 Task: Set up alerts for new listings in Washington, DC, that match specific criteria like 5 bedrooms and a backyard with a garden.
Action: Mouse pressed left at (212, 183)
Screenshot: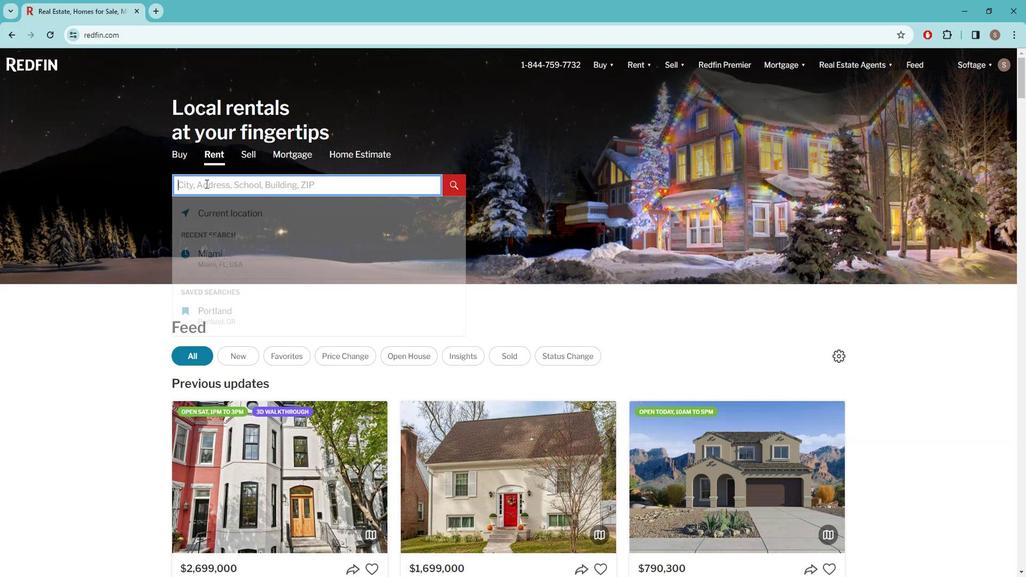 
Action: Key pressed w<Key.caps_lock>ASHING
Screenshot: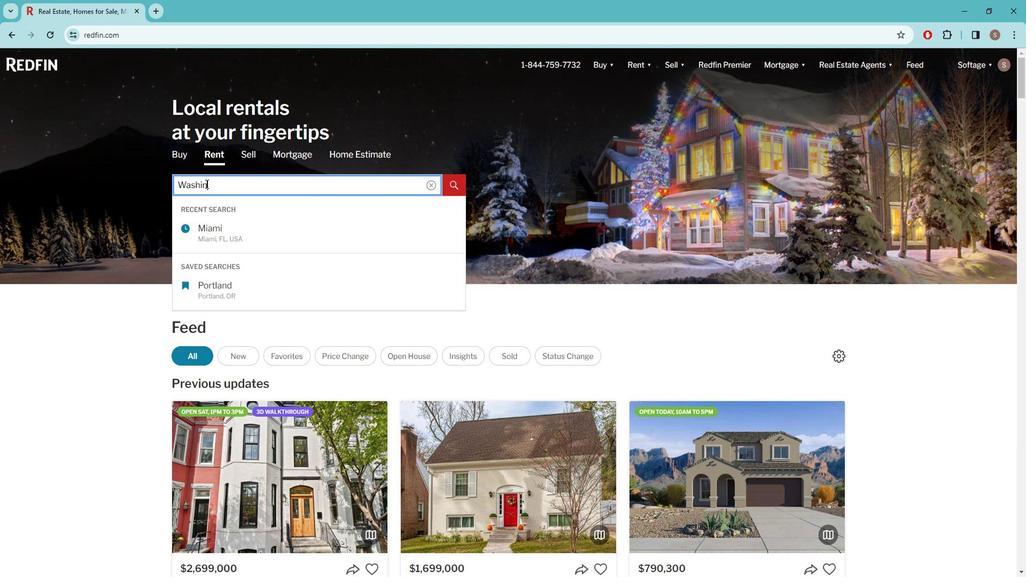 
Action: Mouse moved to (224, 228)
Screenshot: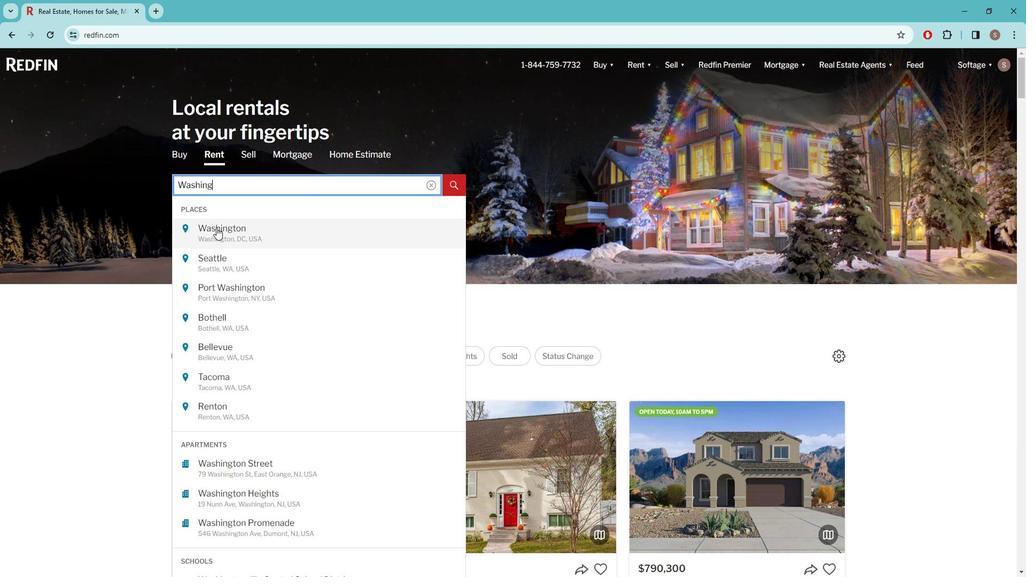 
Action: Mouse pressed left at (224, 228)
Screenshot: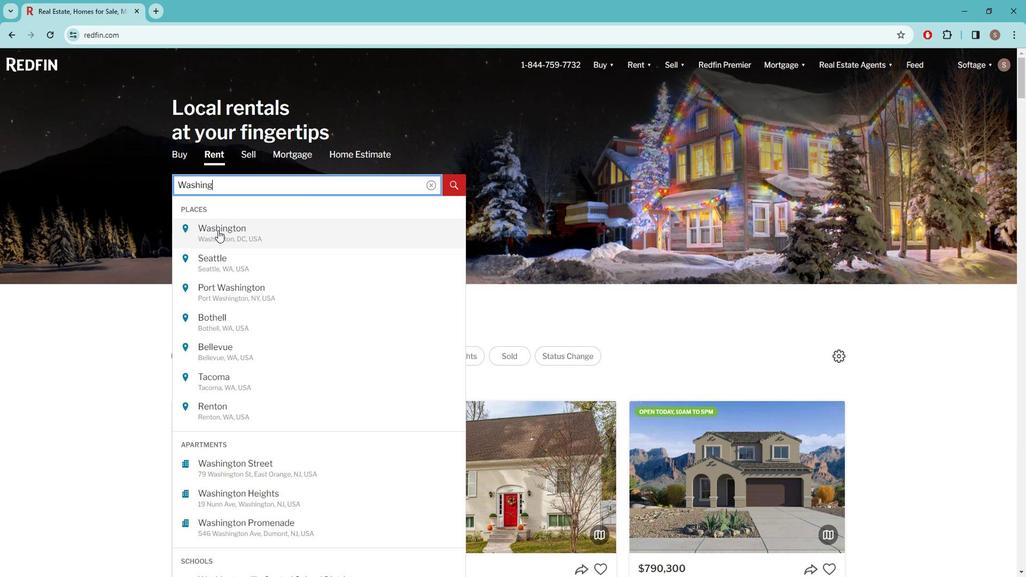 
Action: Mouse moved to (907, 136)
Screenshot: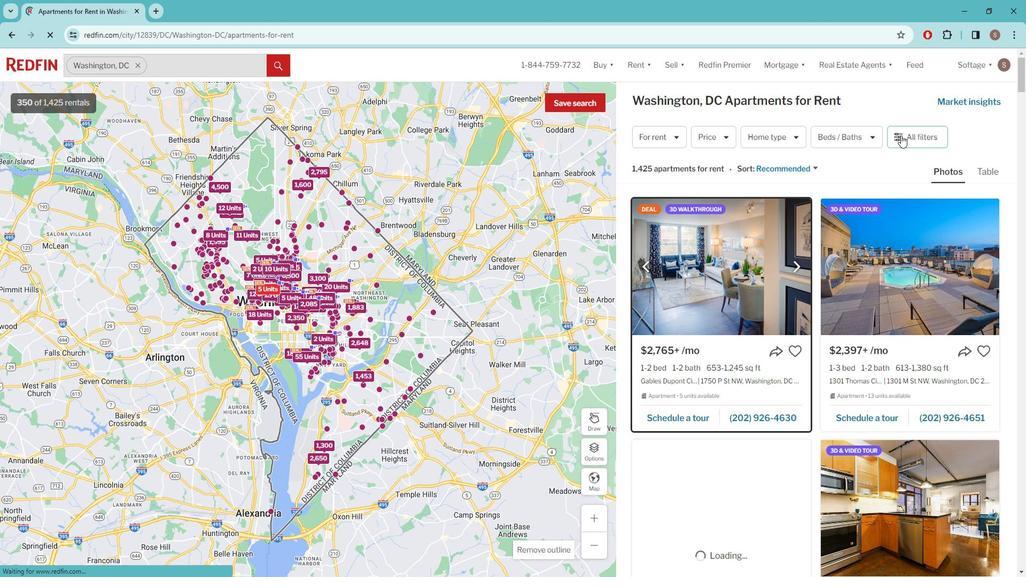
Action: Mouse pressed left at (907, 136)
Screenshot: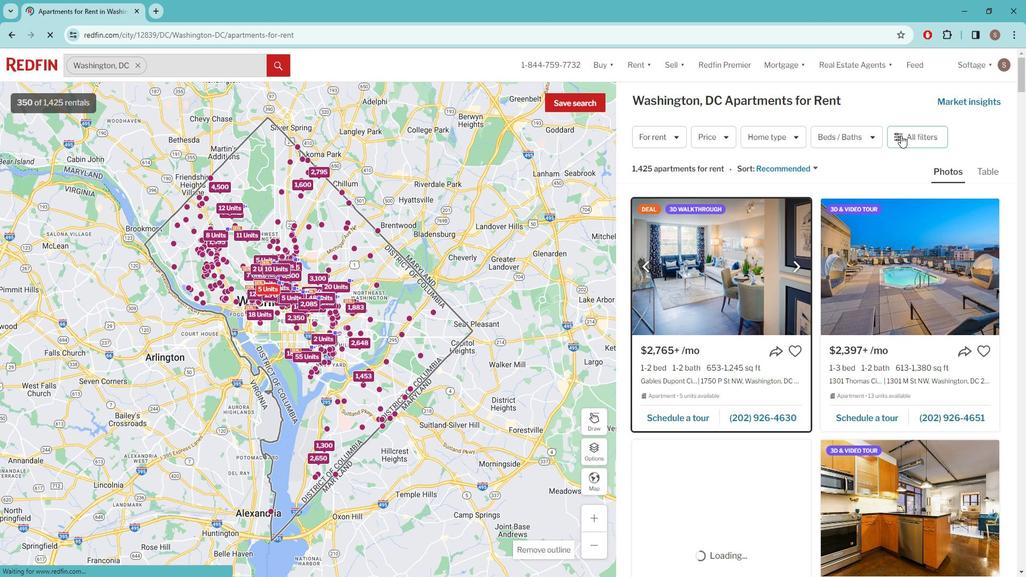 
Action: Mouse pressed left at (907, 136)
Screenshot: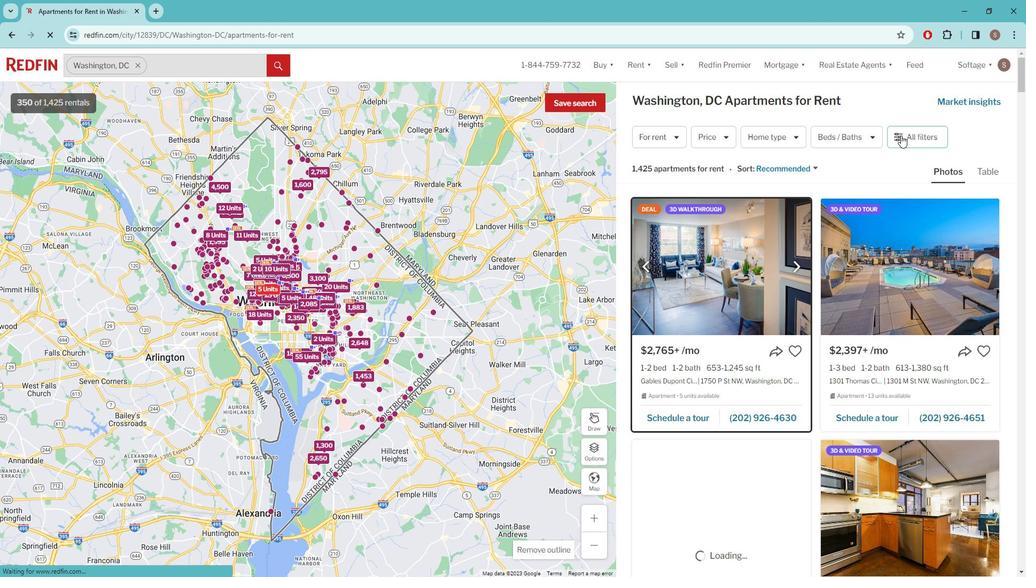 
Action: Mouse pressed left at (907, 136)
Screenshot: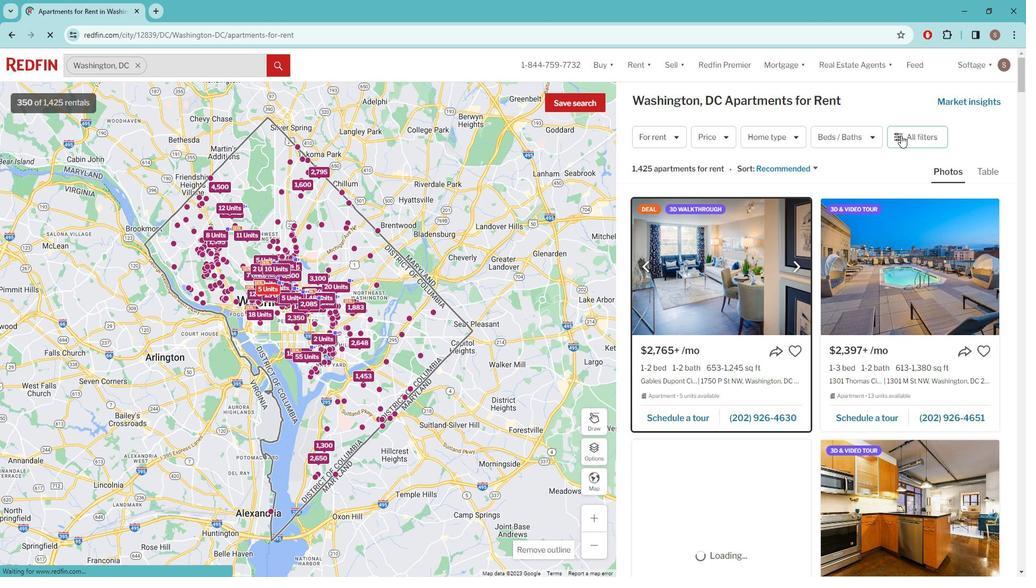 
Action: Mouse pressed left at (907, 136)
Screenshot: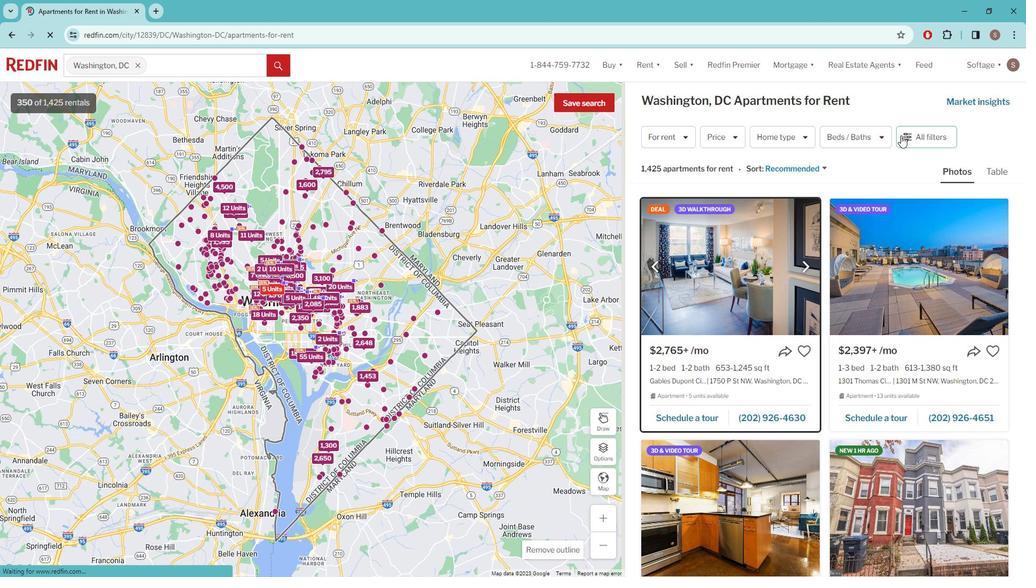 
Action: Mouse pressed left at (907, 136)
Screenshot: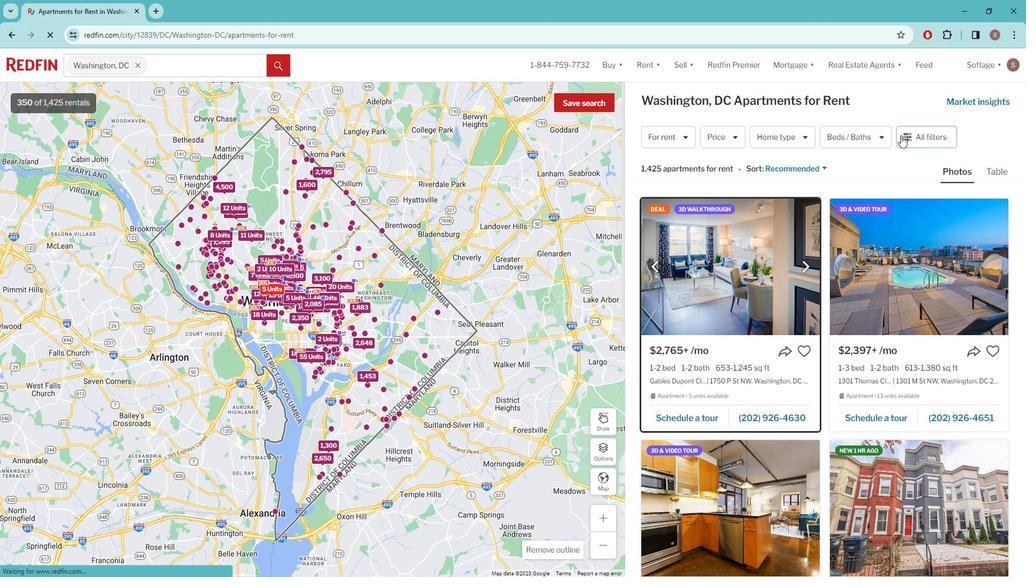 
Action: Mouse moved to (910, 136)
Screenshot: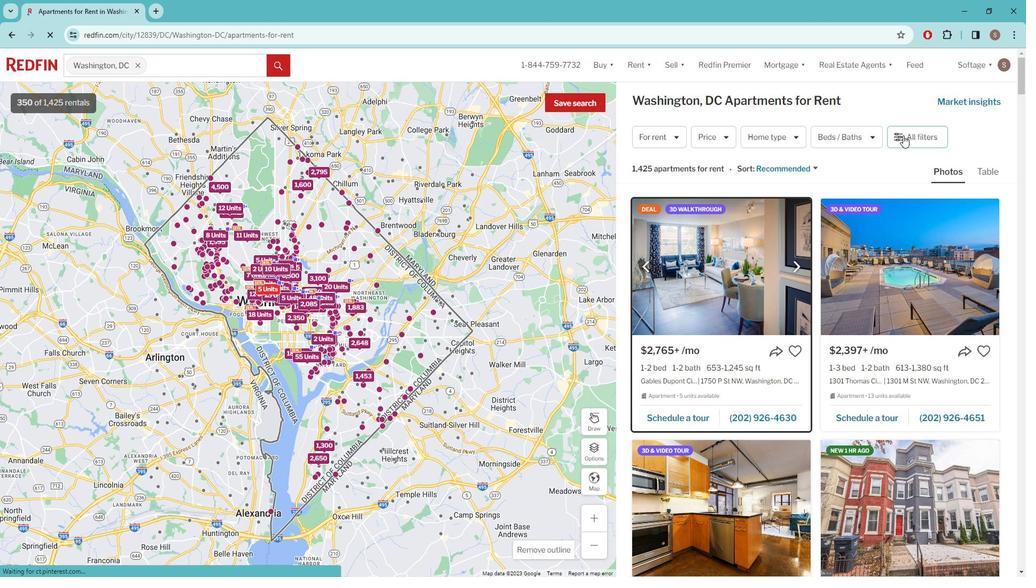 
Action: Mouse pressed left at (910, 136)
Screenshot: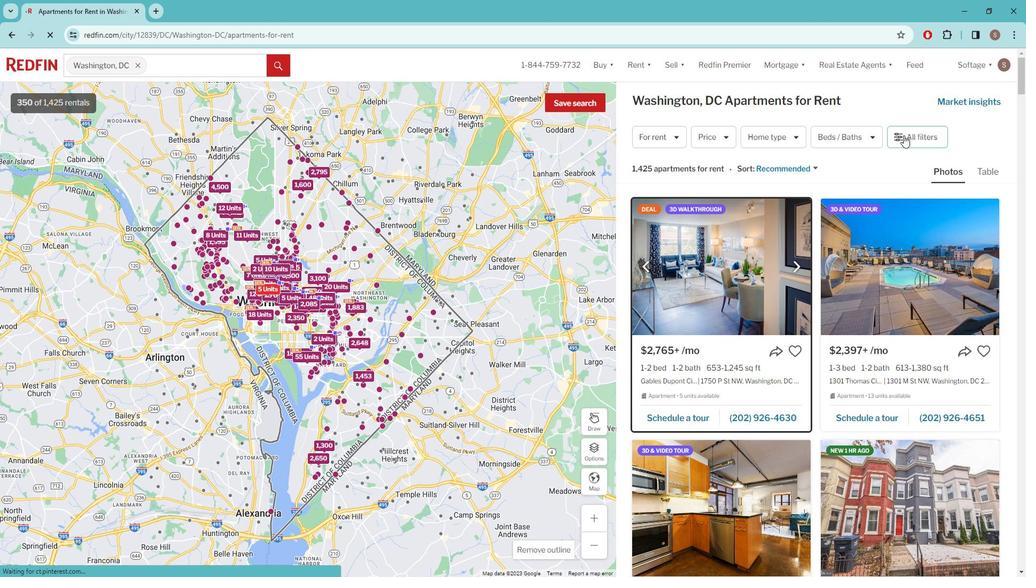 
Action: Mouse moved to (846, 205)
Screenshot: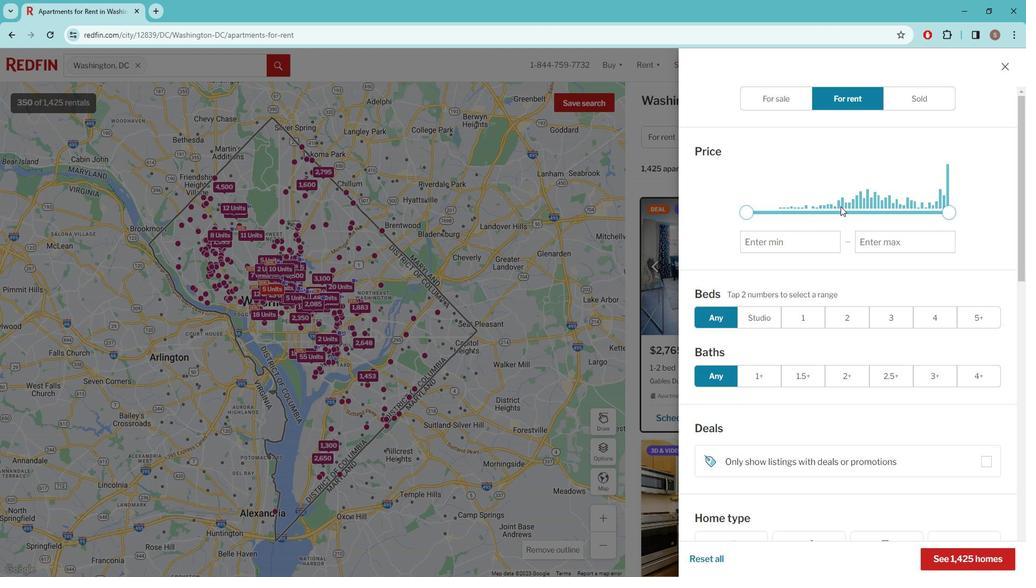 
Action: Mouse scrolled (846, 204) with delta (0, 0)
Screenshot: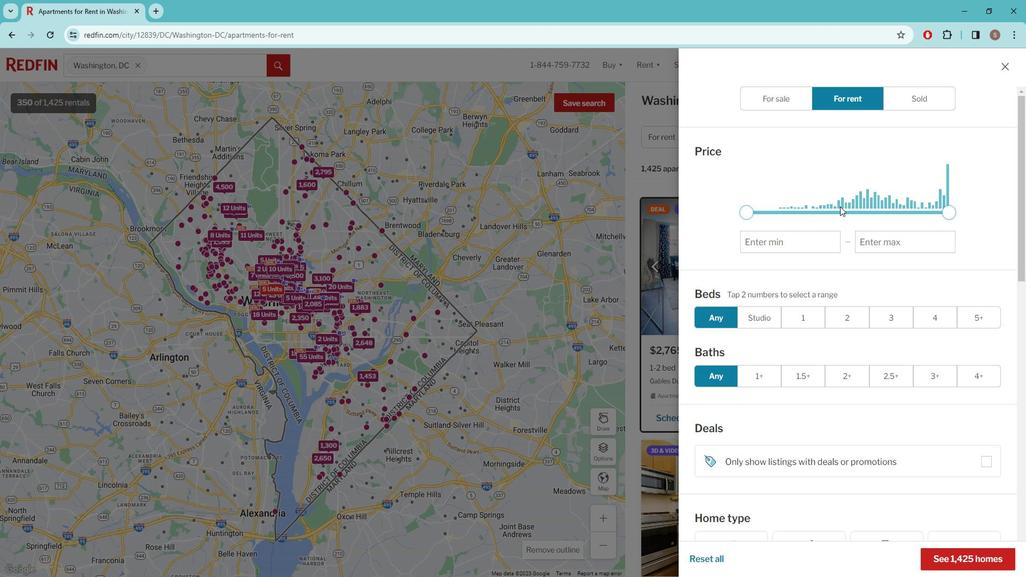 
Action: Mouse moved to (837, 211)
Screenshot: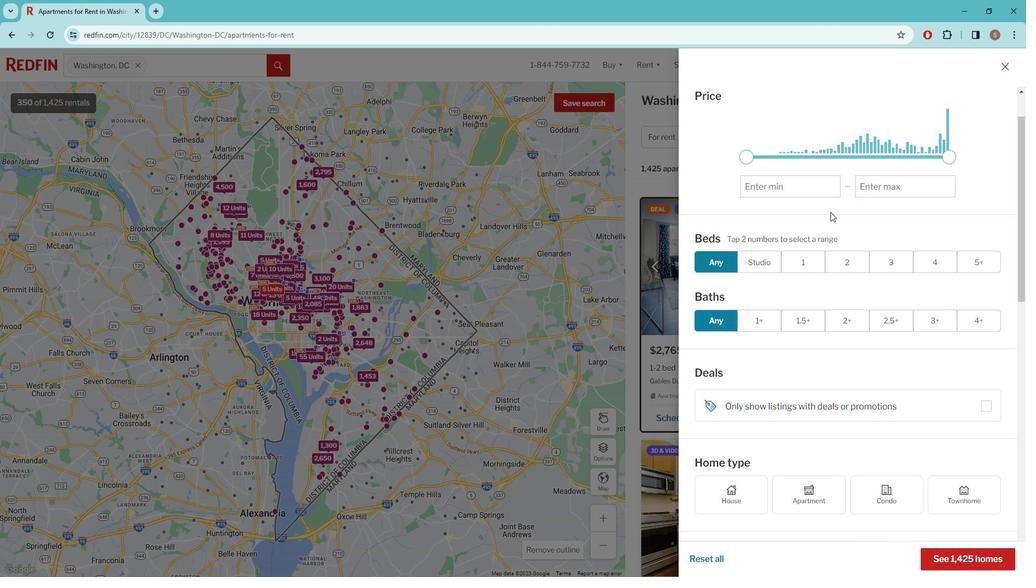 
Action: Mouse scrolled (837, 210) with delta (0, 0)
Screenshot: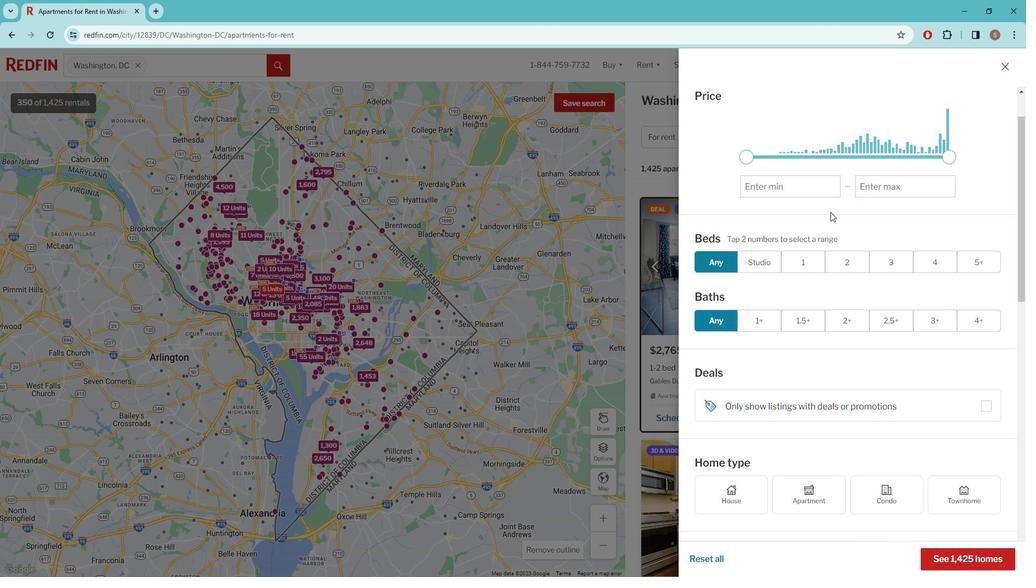 
Action: Mouse moved to (836, 211)
Screenshot: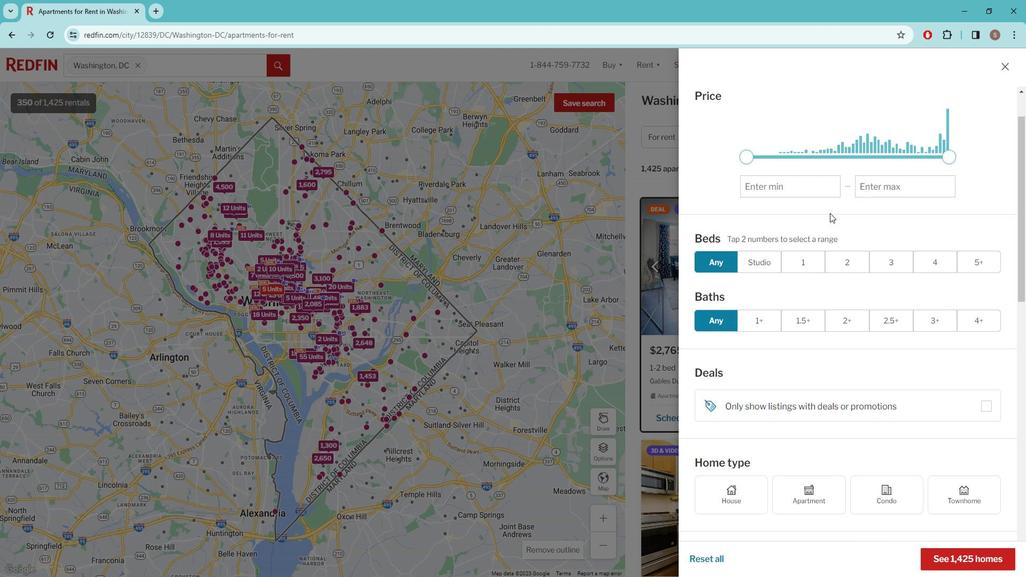 
Action: Mouse scrolled (836, 211) with delta (0, 0)
Screenshot: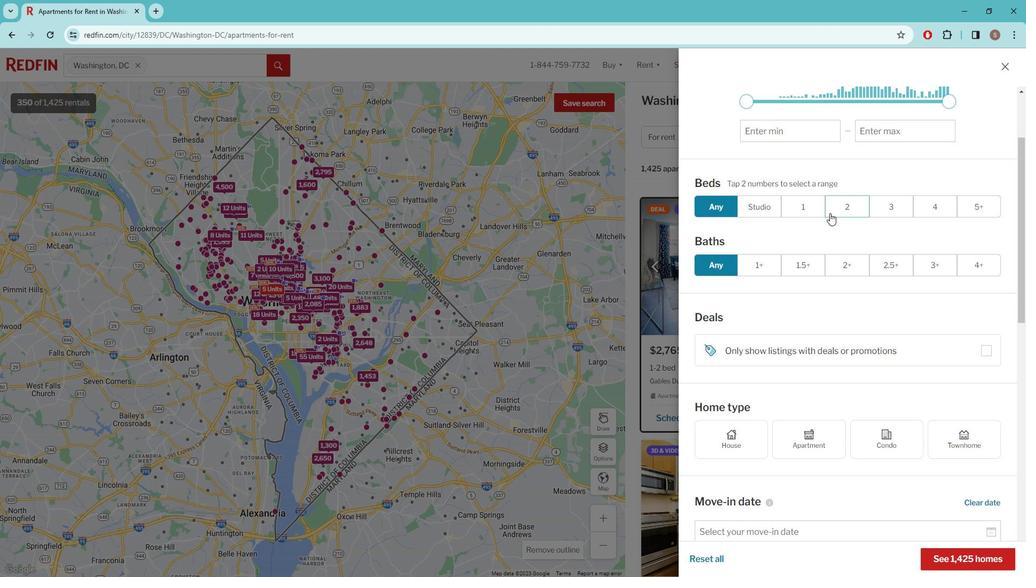 
Action: Mouse moved to (983, 151)
Screenshot: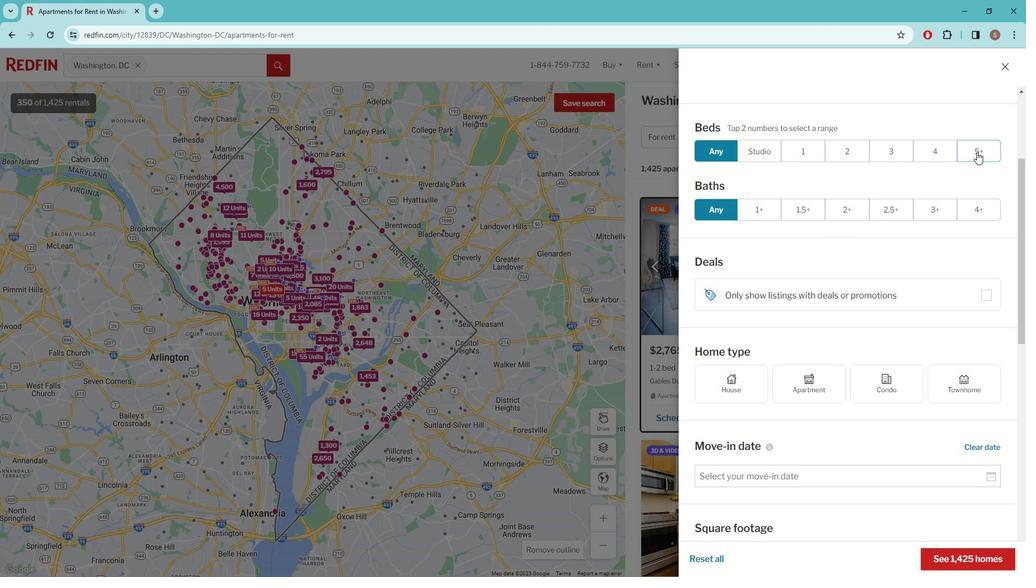 
Action: Mouse pressed left at (983, 151)
Screenshot: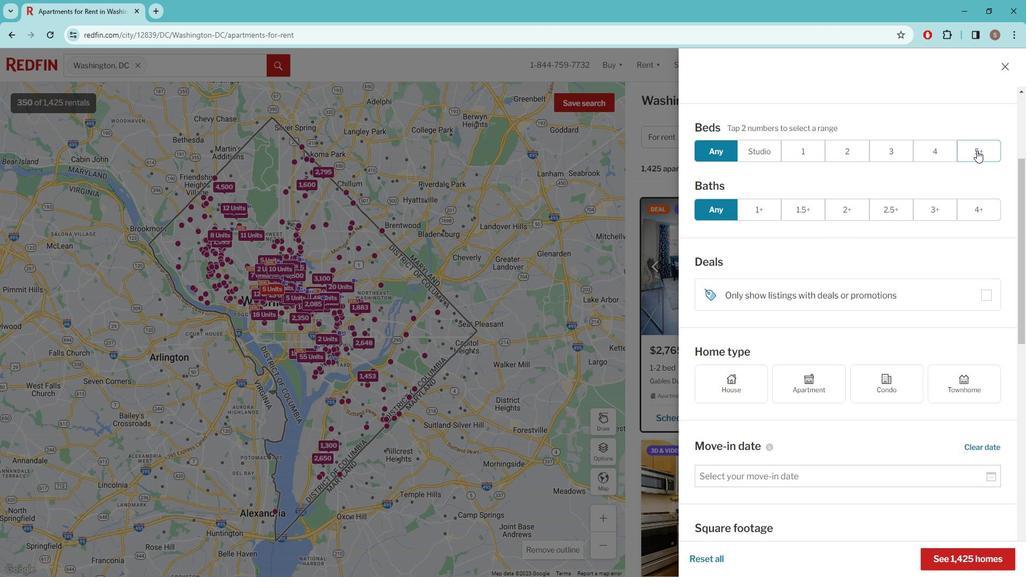 
Action: Mouse moved to (960, 171)
Screenshot: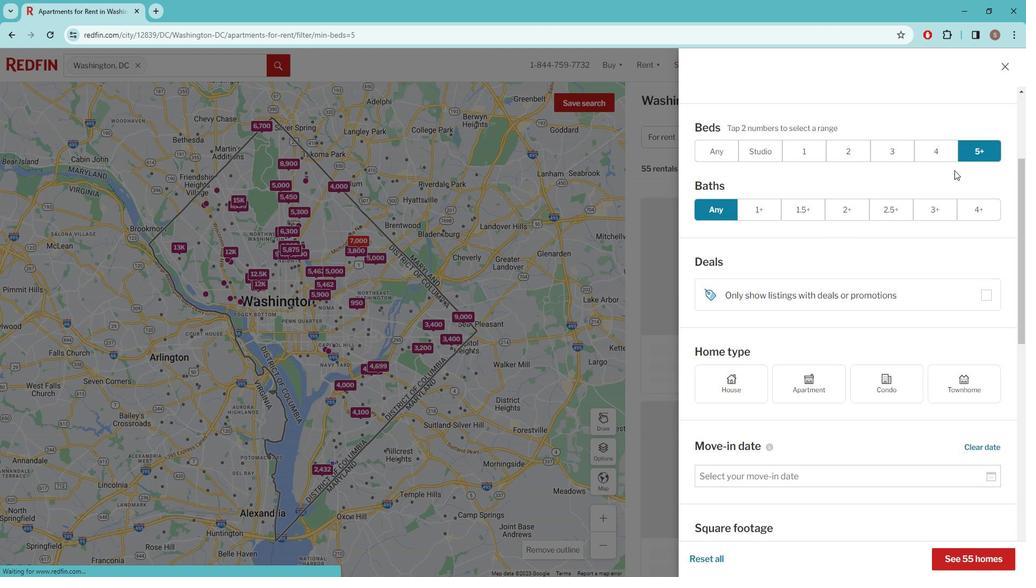 
Action: Mouse scrolled (960, 171) with delta (0, 0)
Screenshot: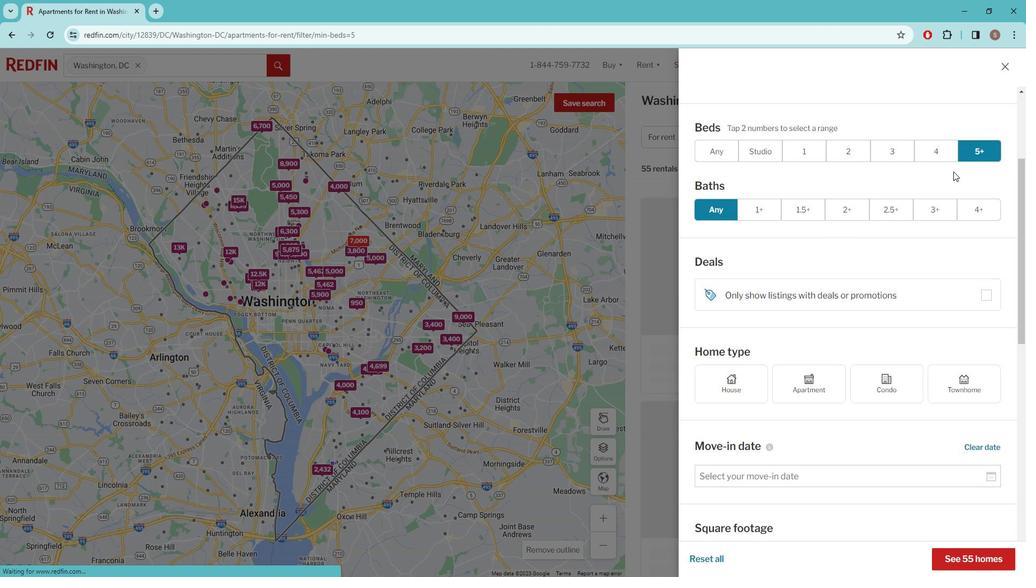 
Action: Mouse moved to (949, 175)
Screenshot: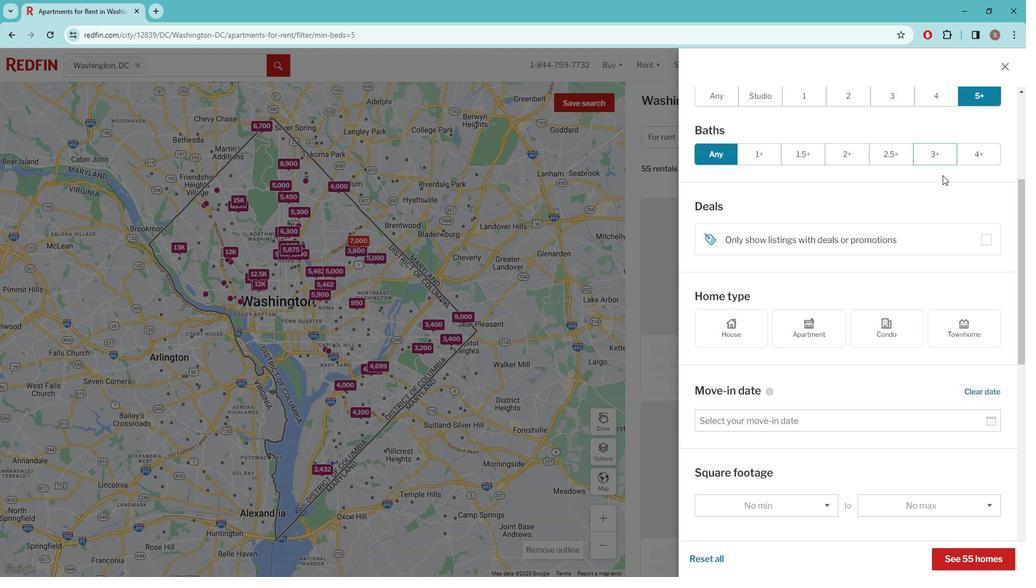 
Action: Mouse scrolled (949, 174) with delta (0, 0)
Screenshot: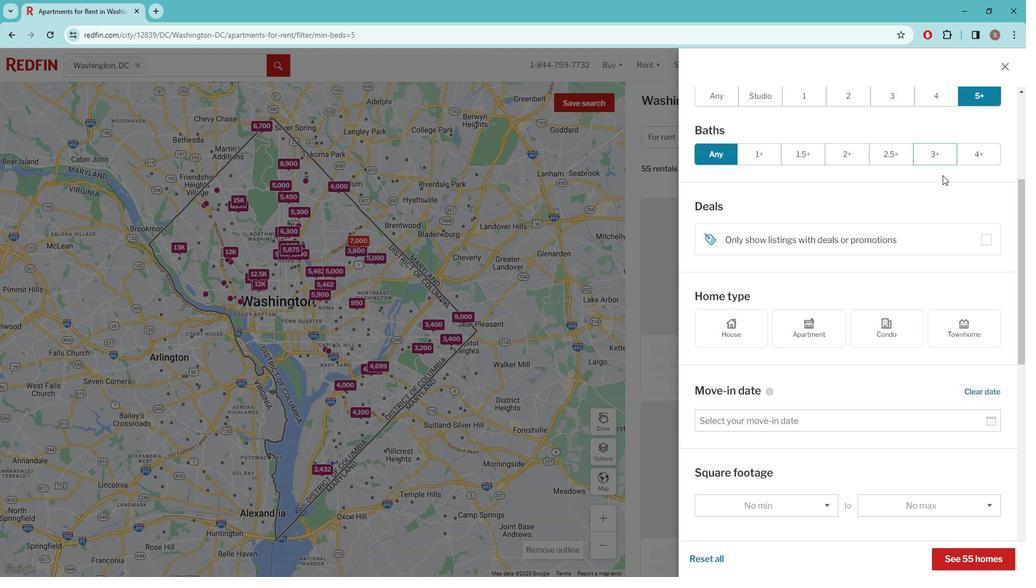 
Action: Mouse moved to (933, 183)
Screenshot: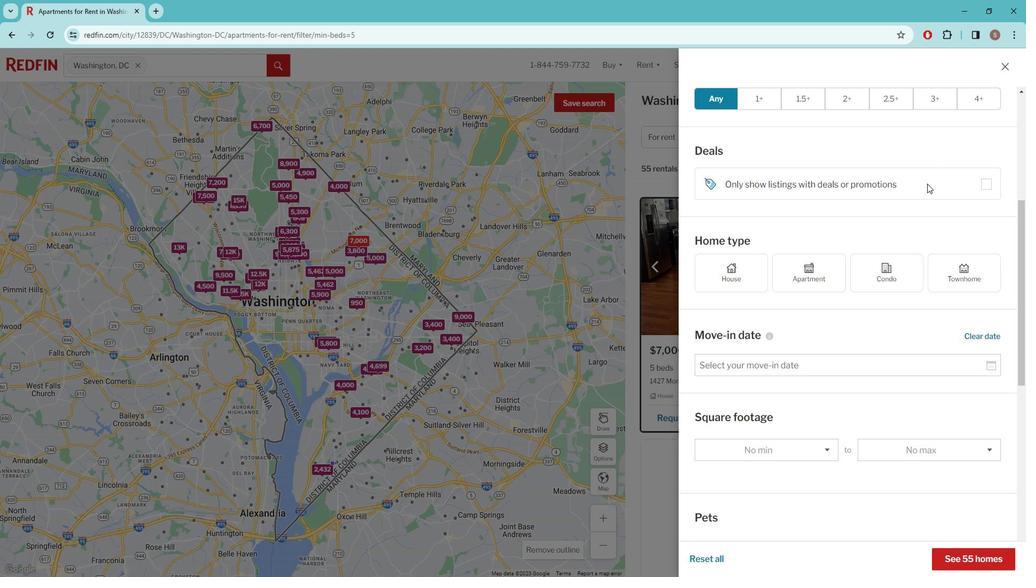
Action: Mouse scrolled (933, 182) with delta (0, 0)
Screenshot: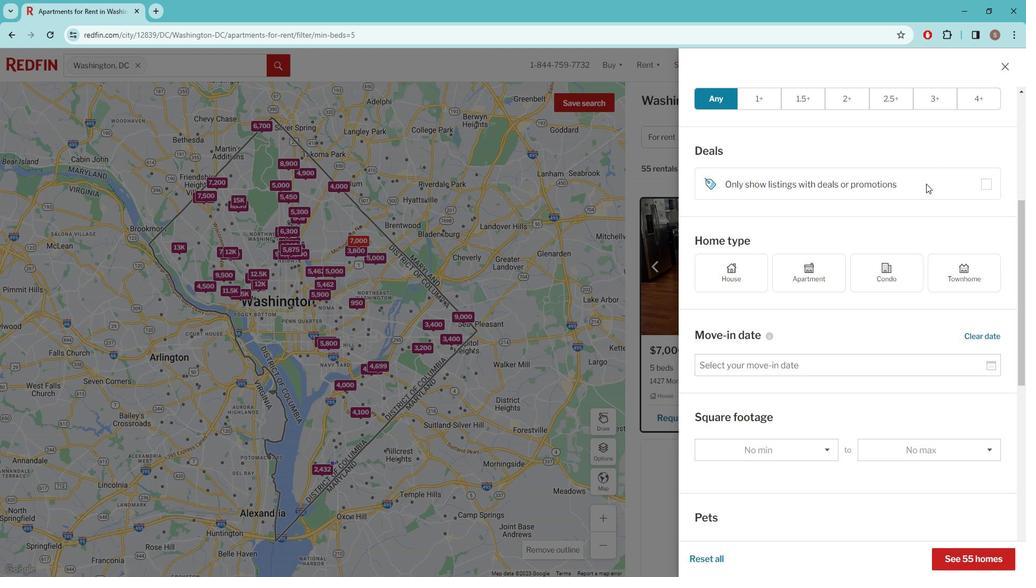 
Action: Mouse moved to (797, 315)
Screenshot: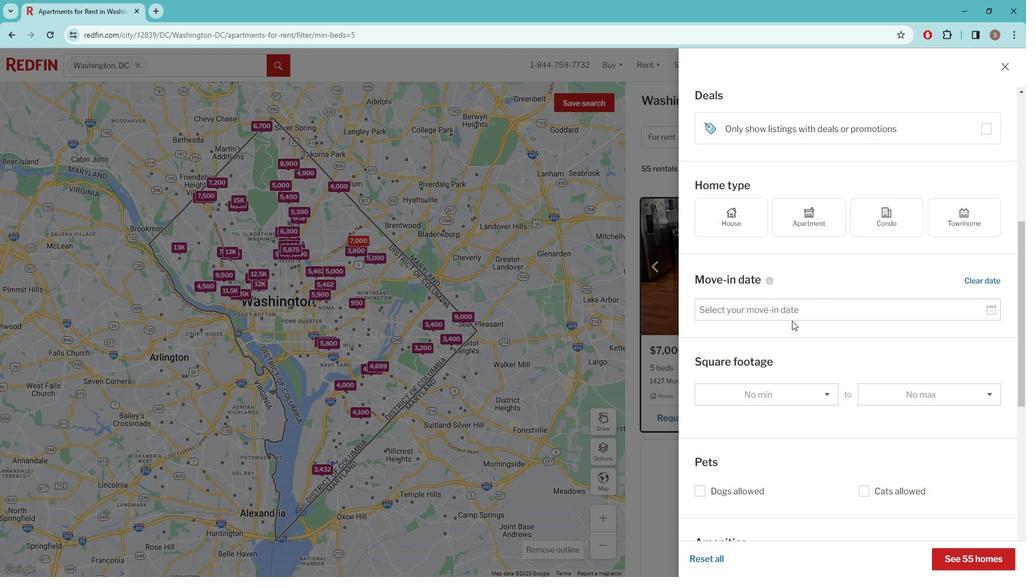 
Action: Mouse scrolled (797, 314) with delta (0, 0)
Screenshot: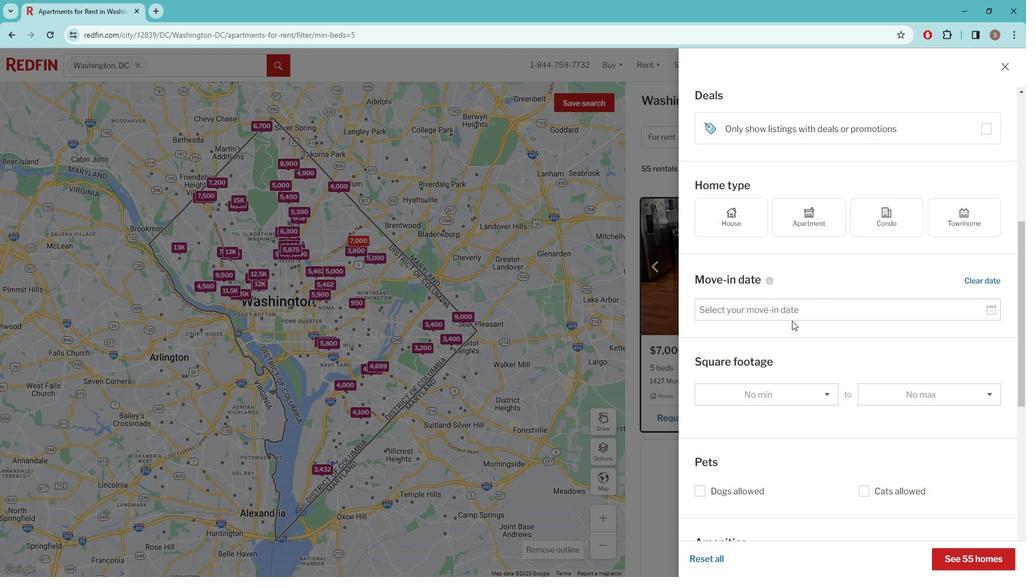 
Action: Mouse moved to (795, 312)
Screenshot: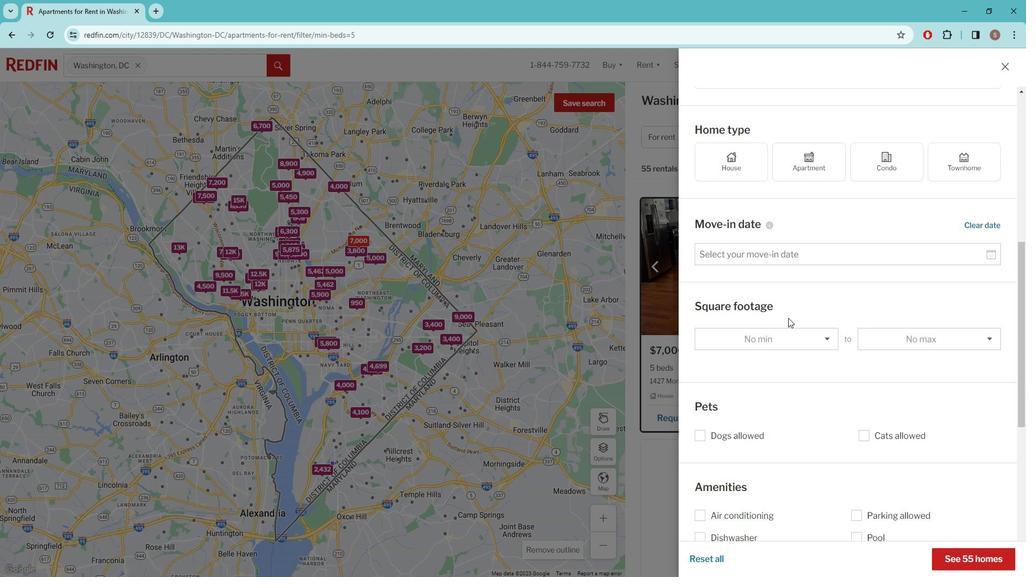 
Action: Mouse scrolled (795, 312) with delta (0, 0)
Screenshot: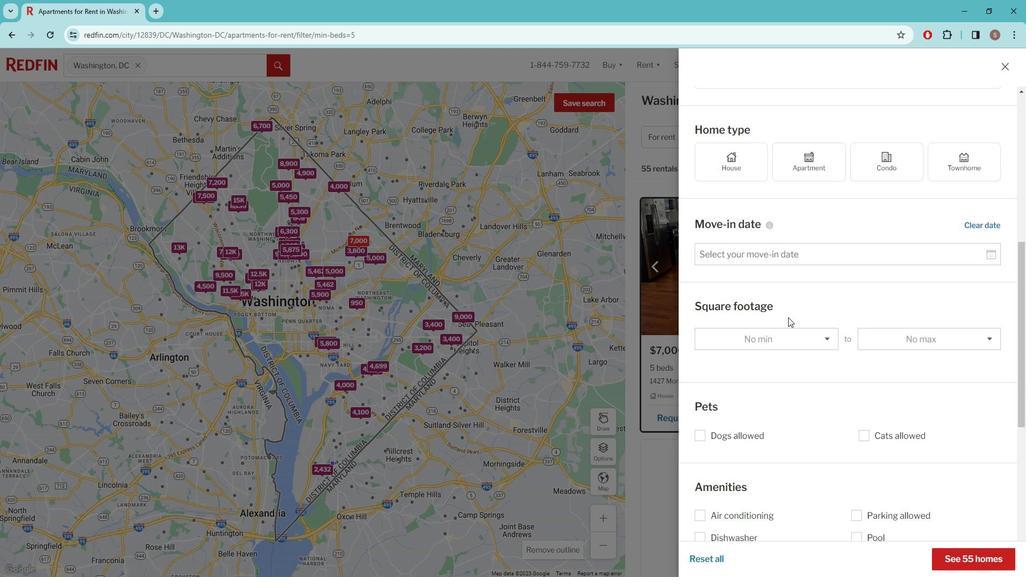 
Action: Mouse scrolled (795, 312) with delta (0, 0)
Screenshot: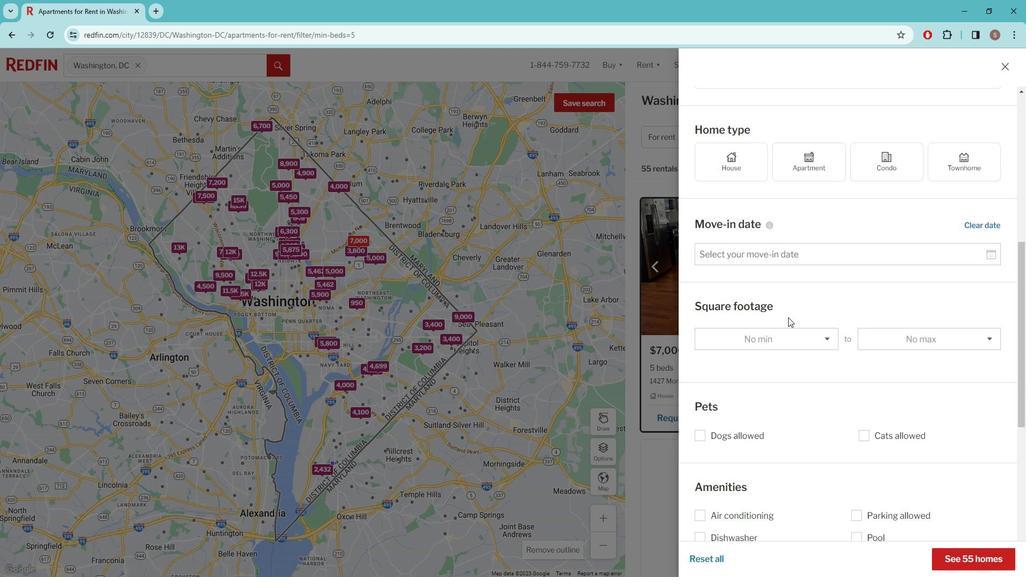 
Action: Mouse scrolled (795, 312) with delta (0, 0)
Screenshot: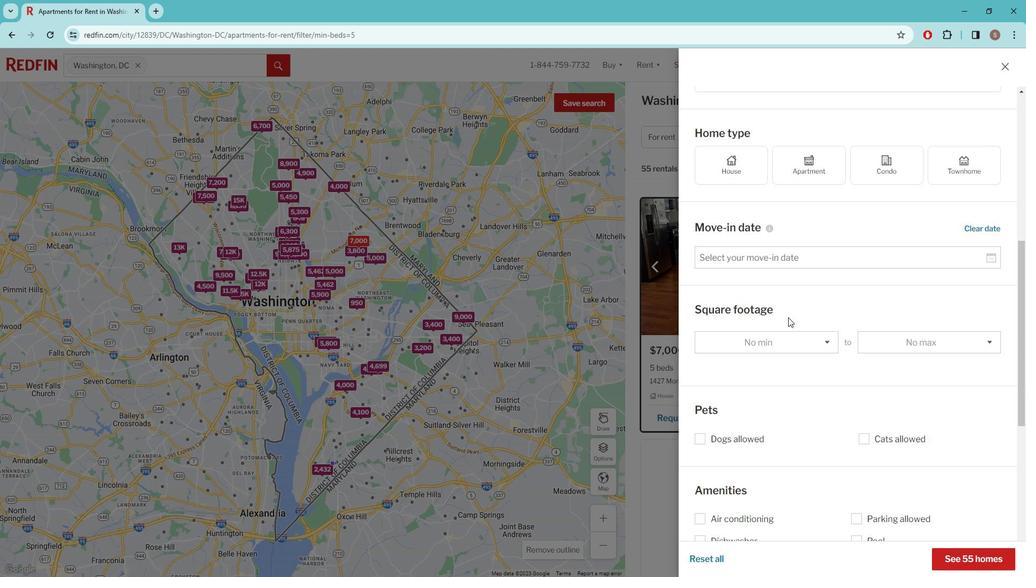 
Action: Mouse scrolled (795, 312) with delta (0, 0)
Screenshot: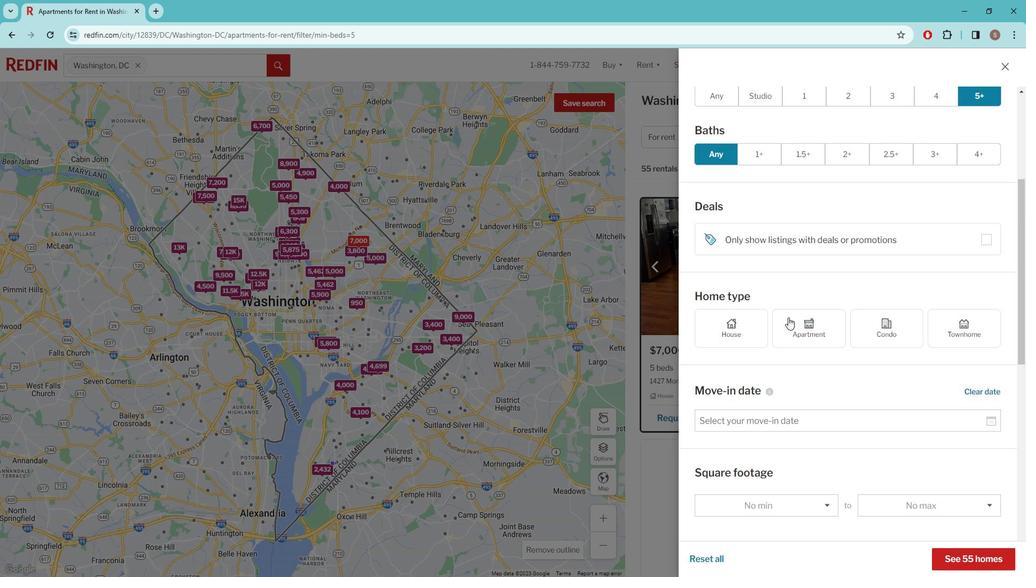 
Action: Mouse scrolled (795, 312) with delta (0, 0)
Screenshot: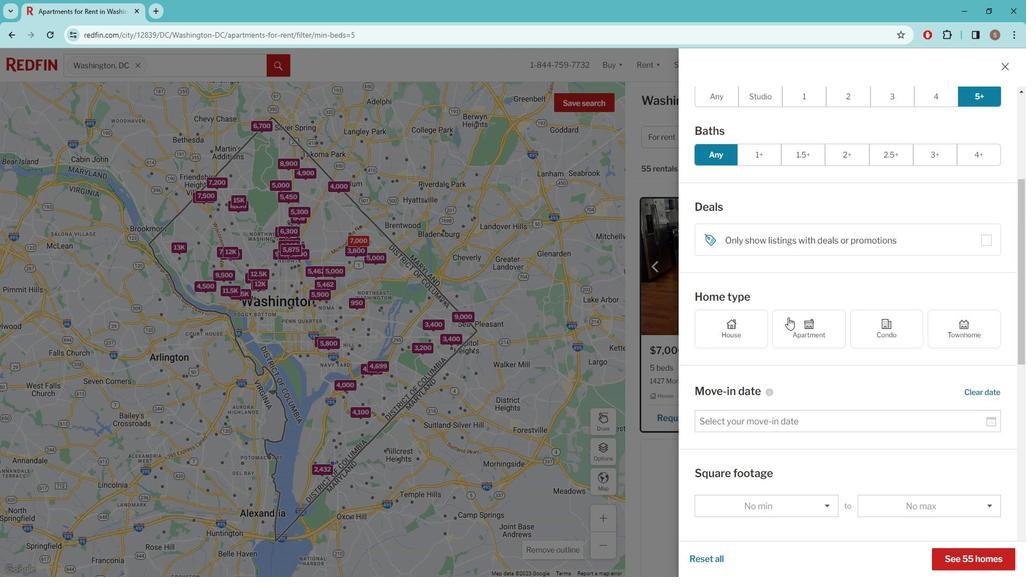 
Action: Mouse scrolled (795, 312) with delta (0, 0)
Screenshot: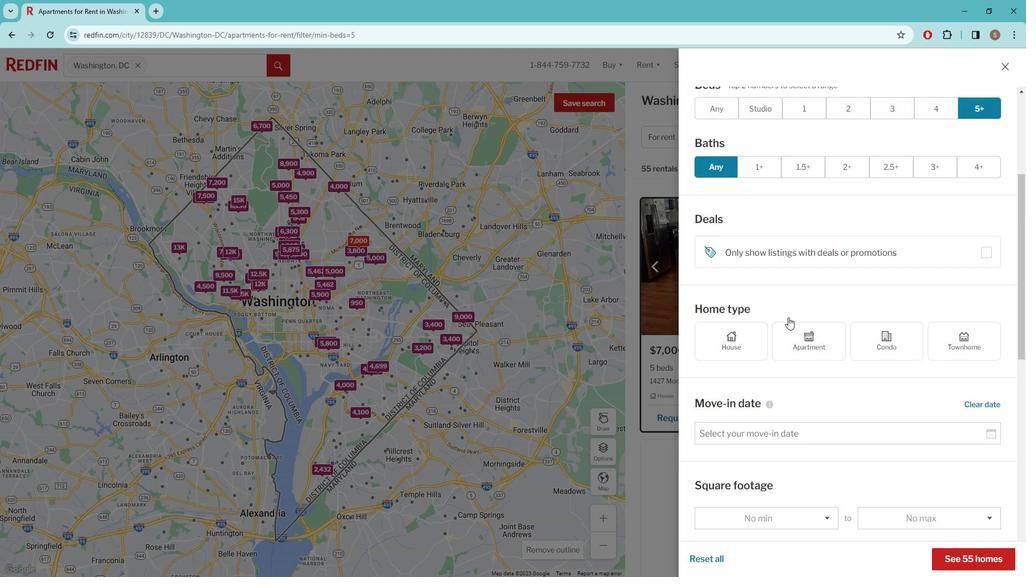 
Action: Mouse scrolled (795, 312) with delta (0, 0)
Screenshot: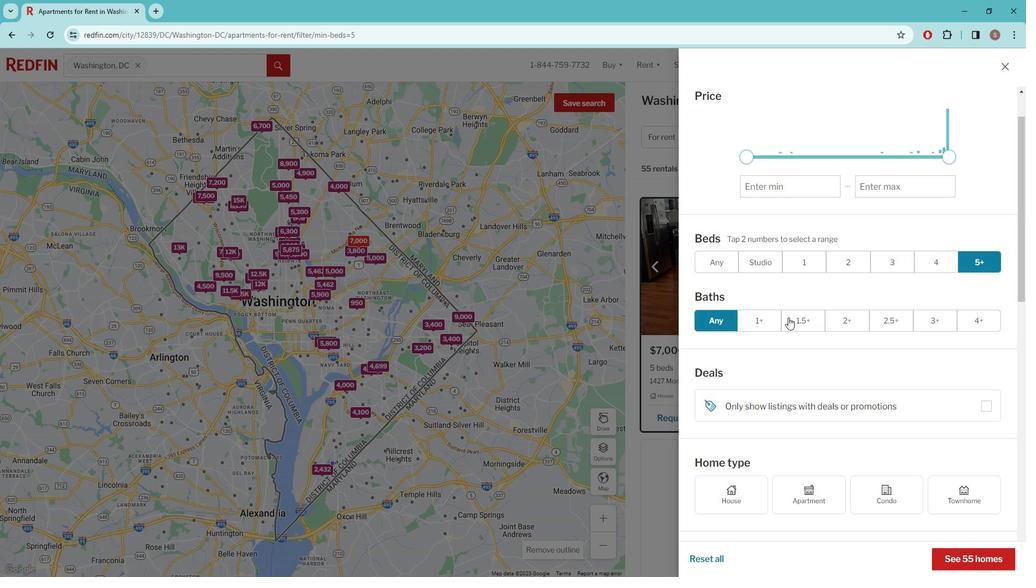 
Action: Mouse scrolled (795, 312) with delta (0, 0)
Screenshot: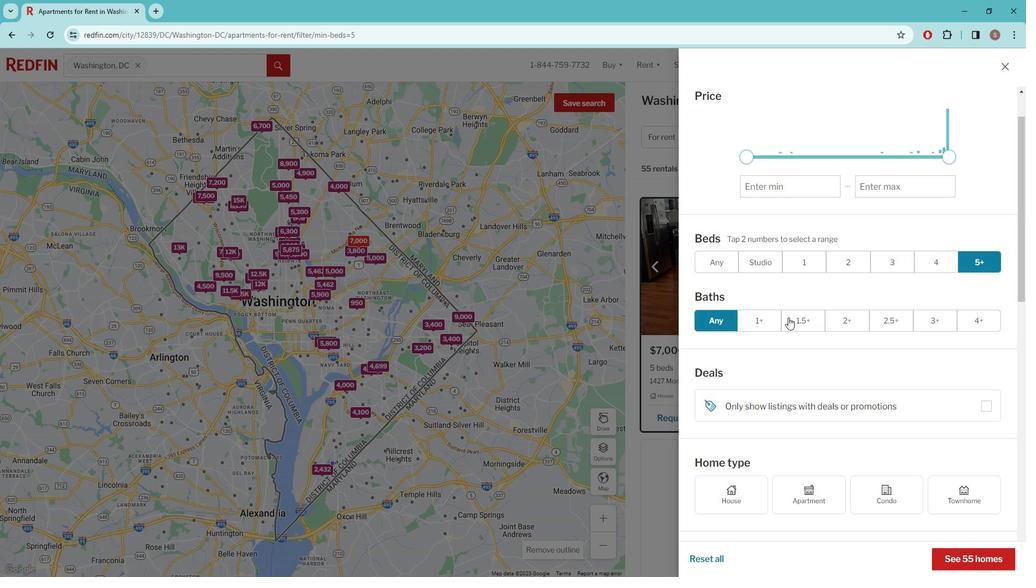 
Action: Mouse scrolled (795, 312) with delta (0, 0)
Screenshot: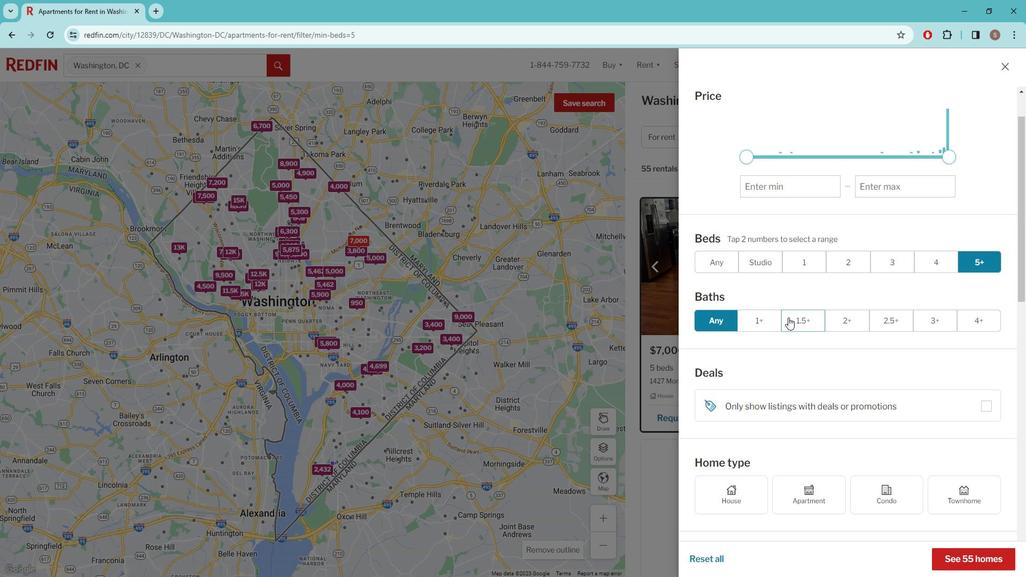 
Action: Mouse moved to (773, 99)
Screenshot: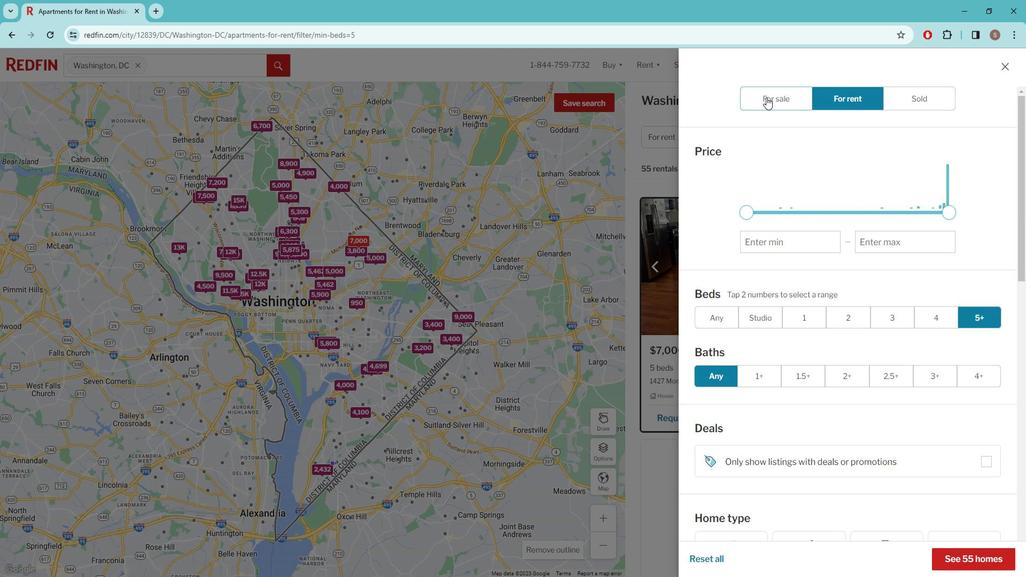 
Action: Mouse pressed left at (773, 99)
Screenshot: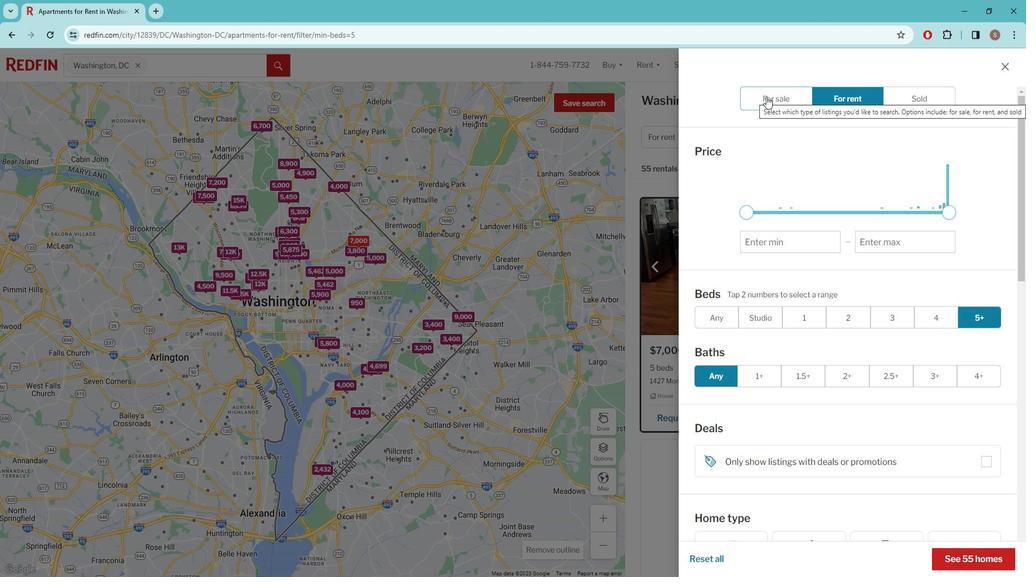 
Action: Mouse moved to (974, 322)
Screenshot: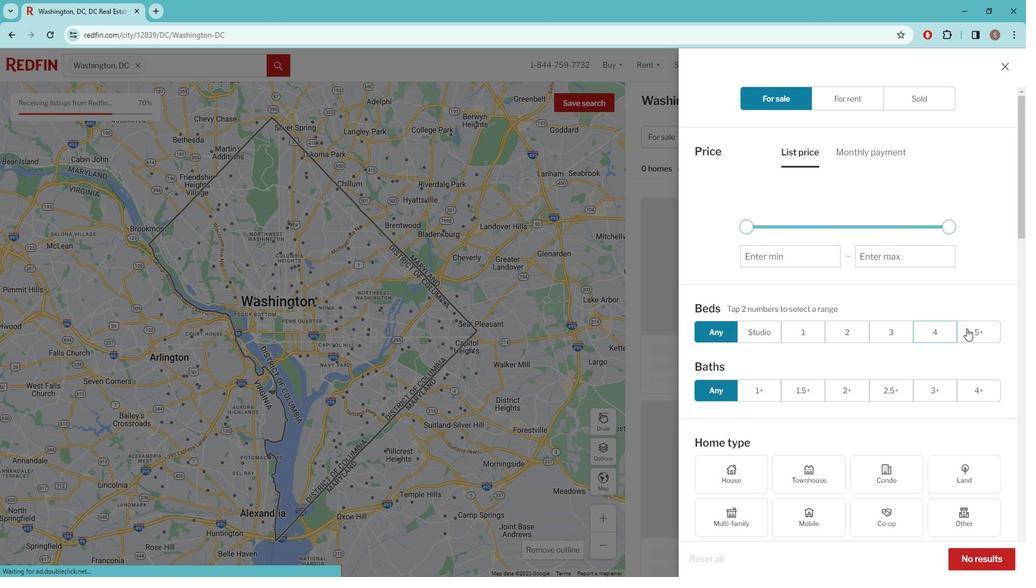 
Action: Mouse pressed left at (974, 322)
Screenshot: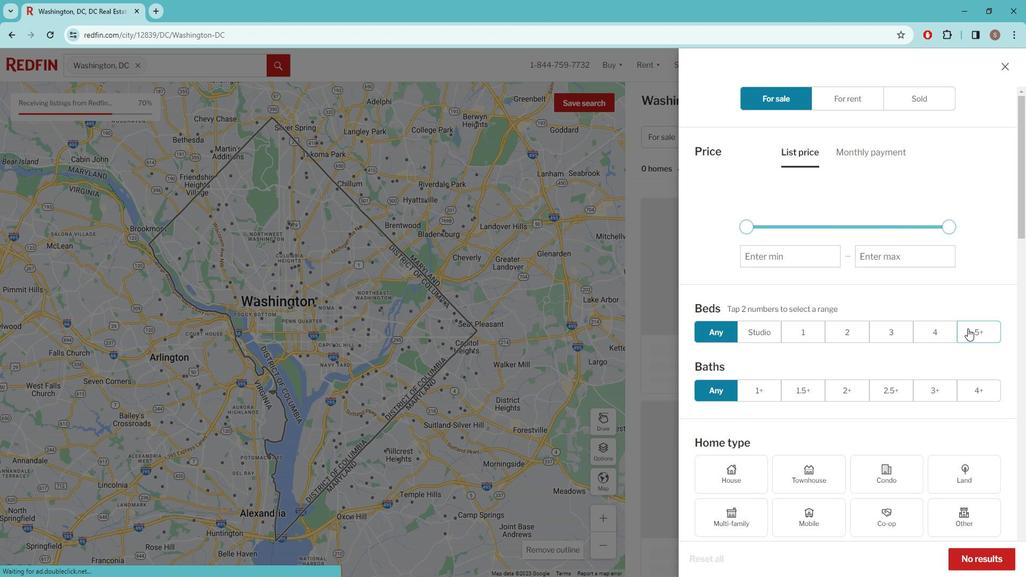
Action: Mouse moved to (920, 316)
Screenshot: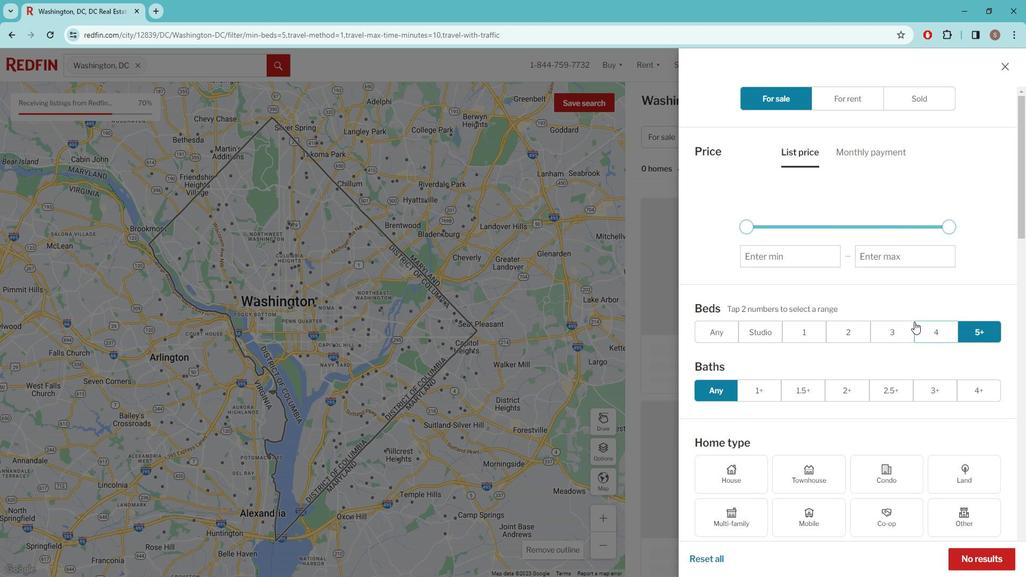 
Action: Mouse scrolled (920, 316) with delta (0, 0)
Screenshot: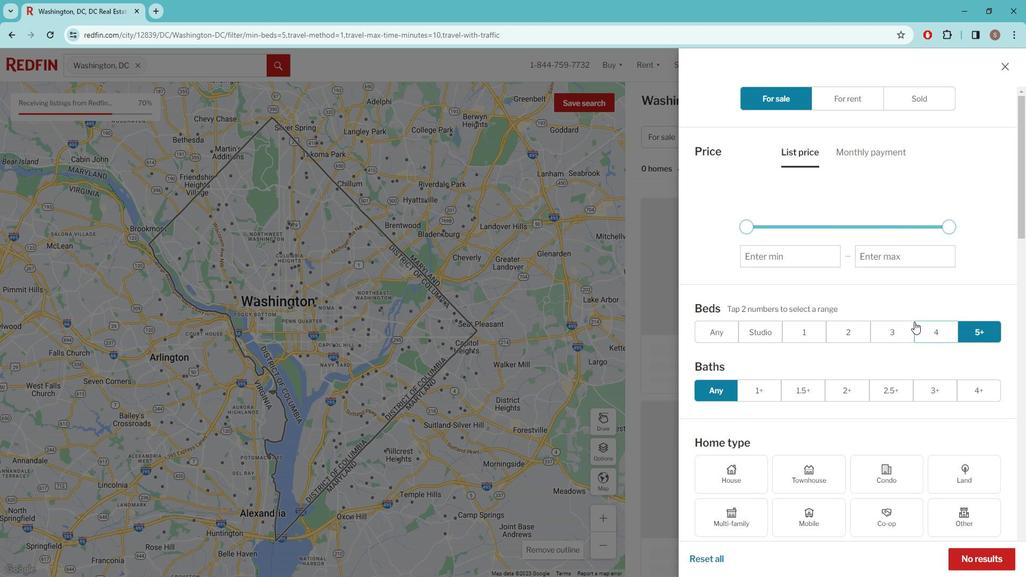 
Action: Mouse moved to (899, 307)
Screenshot: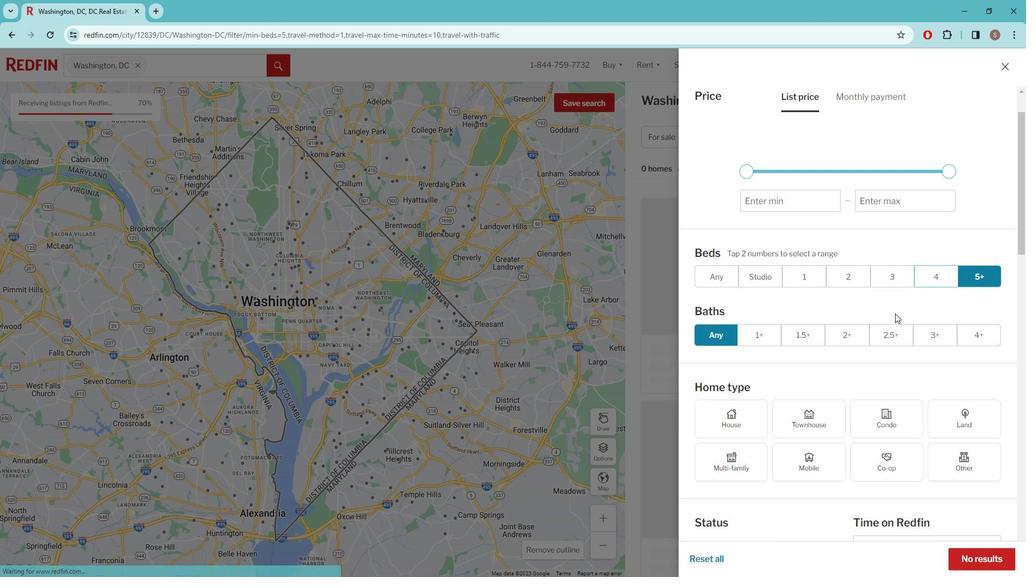 
Action: Mouse scrolled (899, 306) with delta (0, 0)
Screenshot: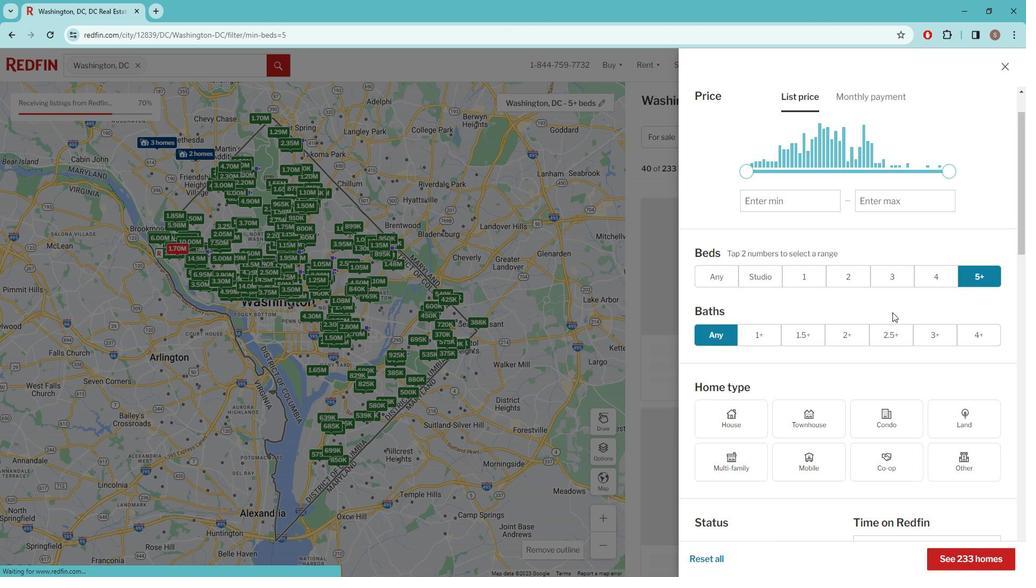 
Action: Mouse scrolled (899, 306) with delta (0, 0)
Screenshot: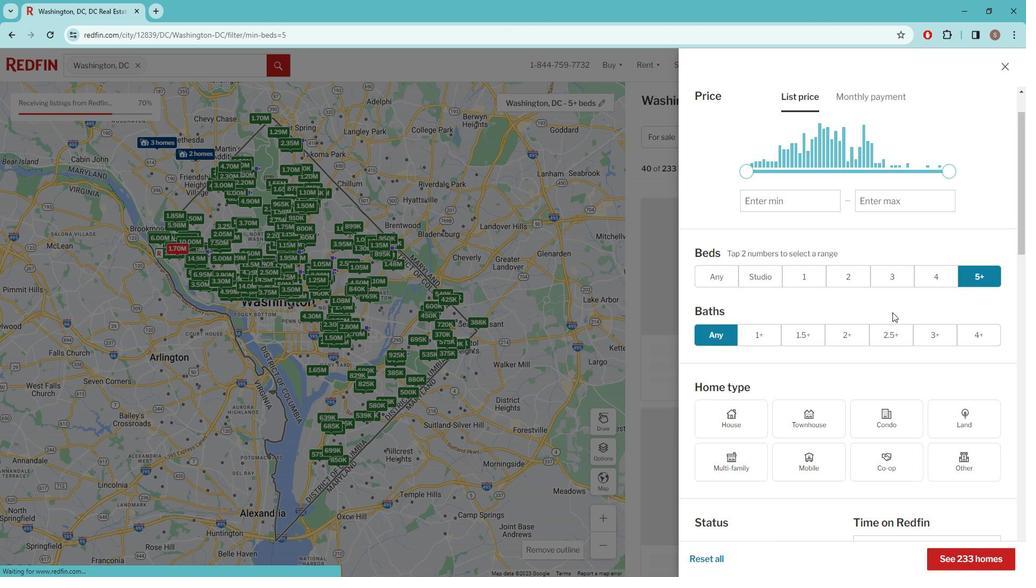 
Action: Mouse scrolled (899, 306) with delta (0, 0)
Screenshot: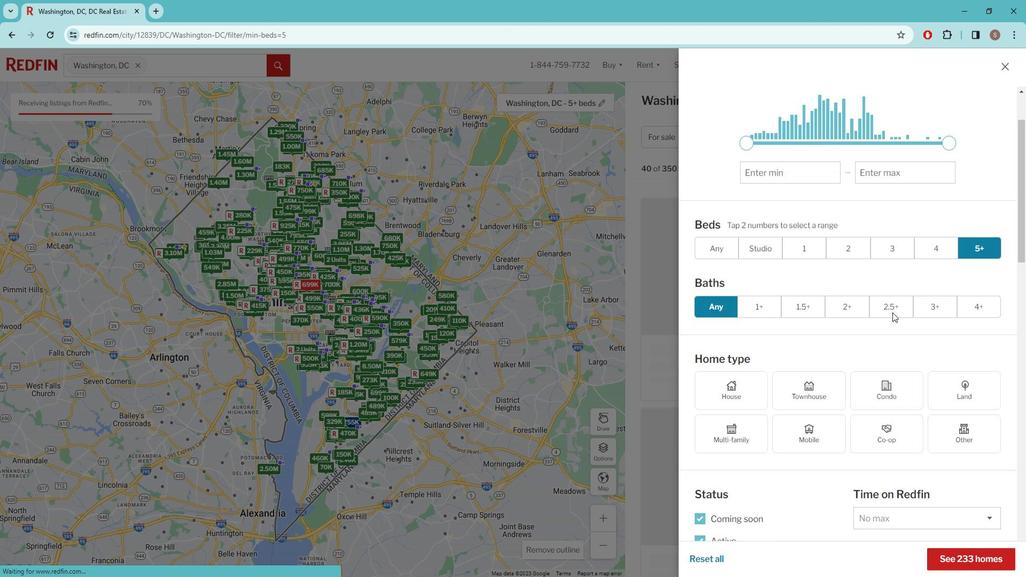 
Action: Mouse moved to (898, 307)
Screenshot: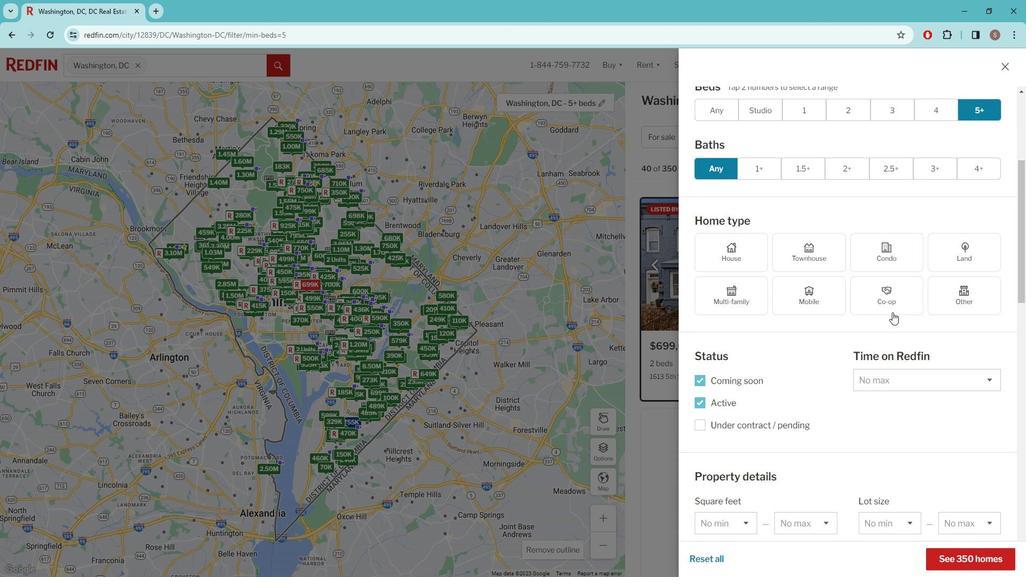 
Action: Mouse scrolled (898, 306) with delta (0, 0)
Screenshot: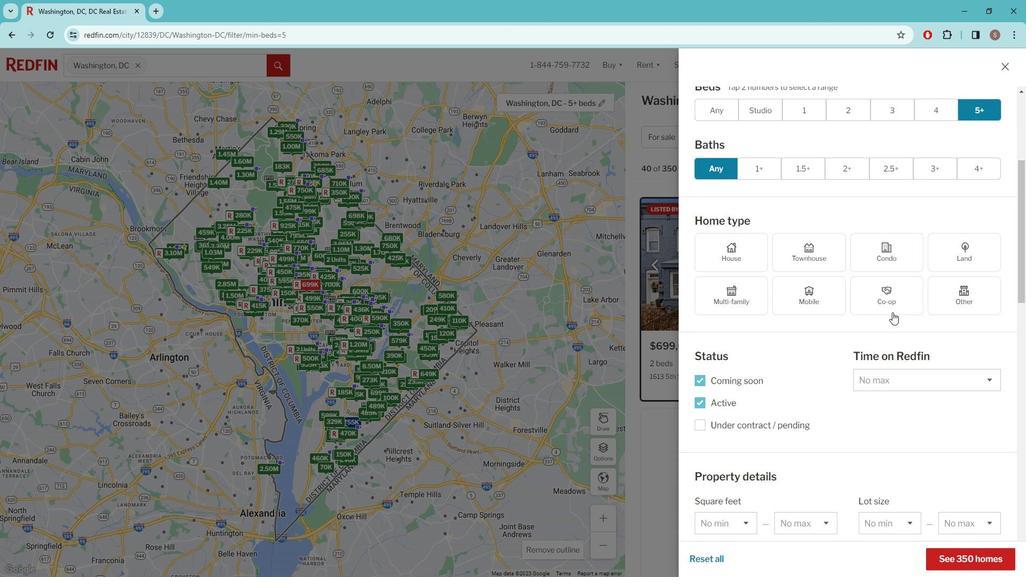 
Action: Mouse moved to (898, 307)
Screenshot: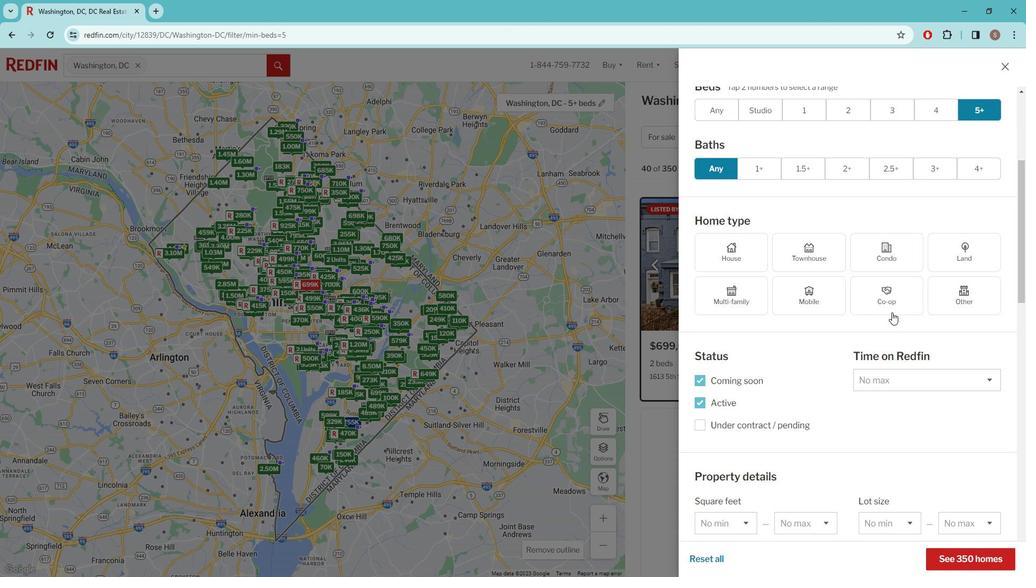 
Action: Mouse scrolled (898, 306) with delta (0, 0)
Screenshot: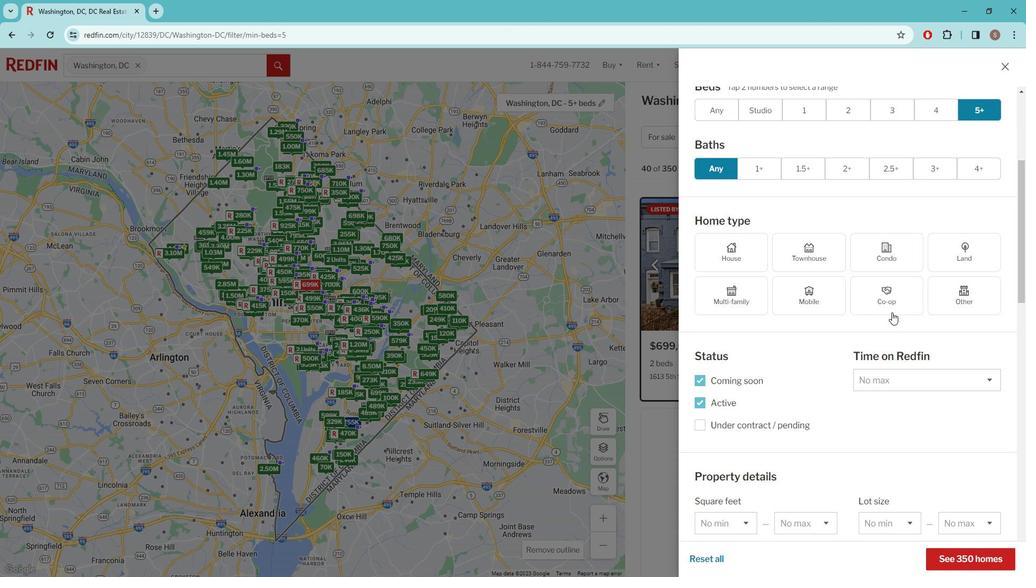 
Action: Mouse moved to (897, 307)
Screenshot: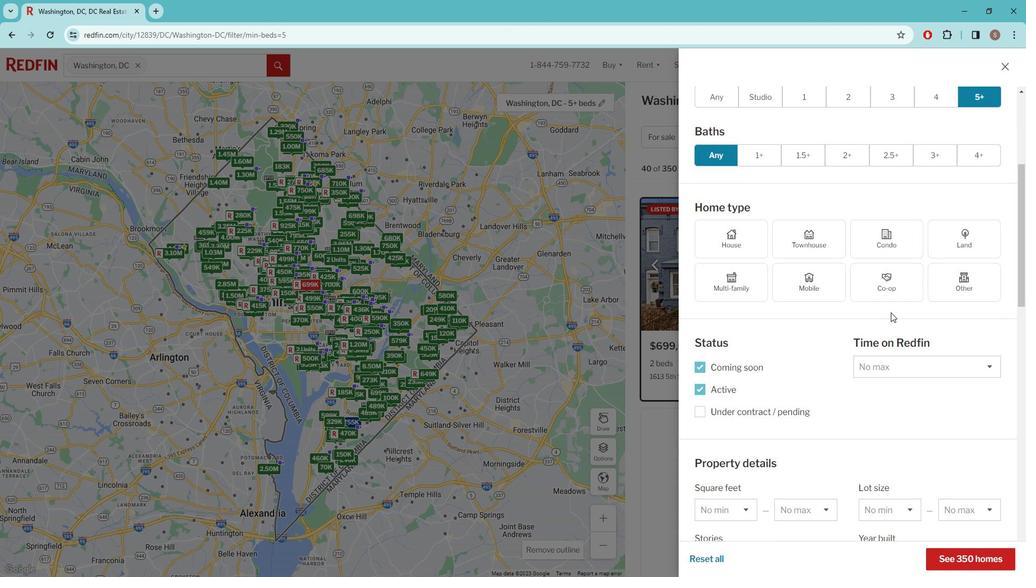 
Action: Mouse scrolled (897, 306) with delta (0, 0)
Screenshot: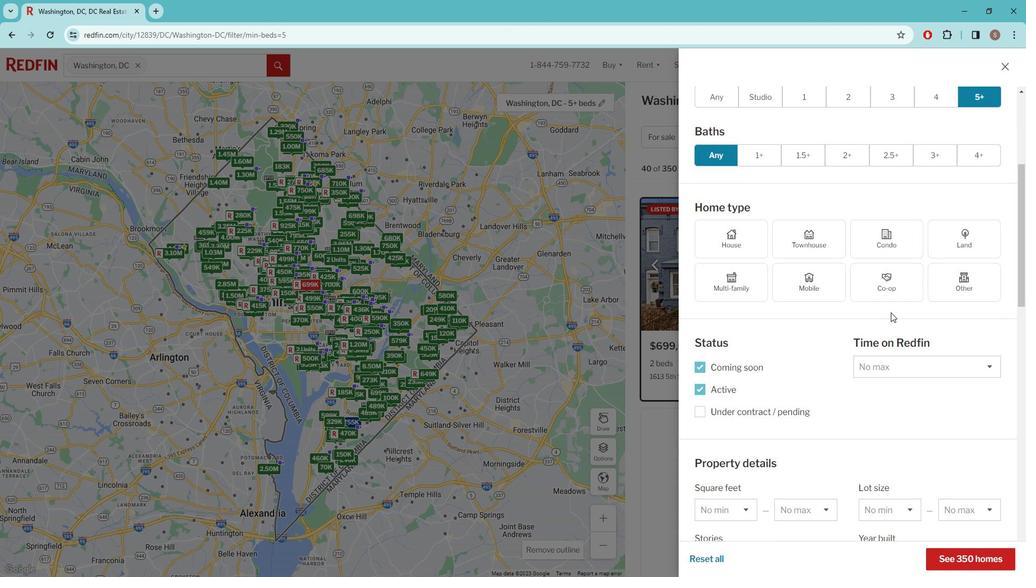 
Action: Mouse moved to (851, 313)
Screenshot: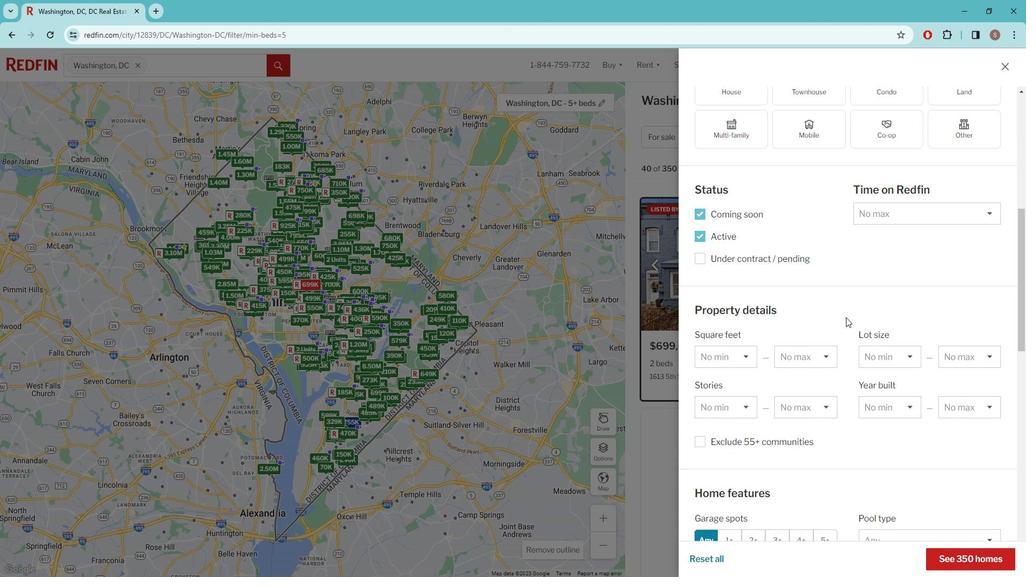 
Action: Mouse scrolled (851, 312) with delta (0, 0)
Screenshot: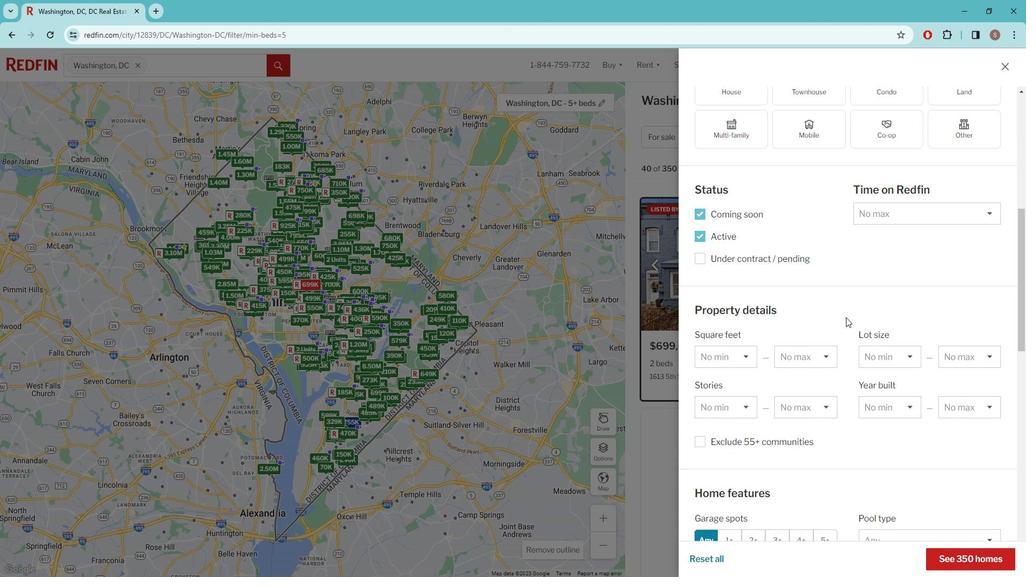 
Action: Mouse scrolled (851, 312) with delta (0, 0)
Screenshot: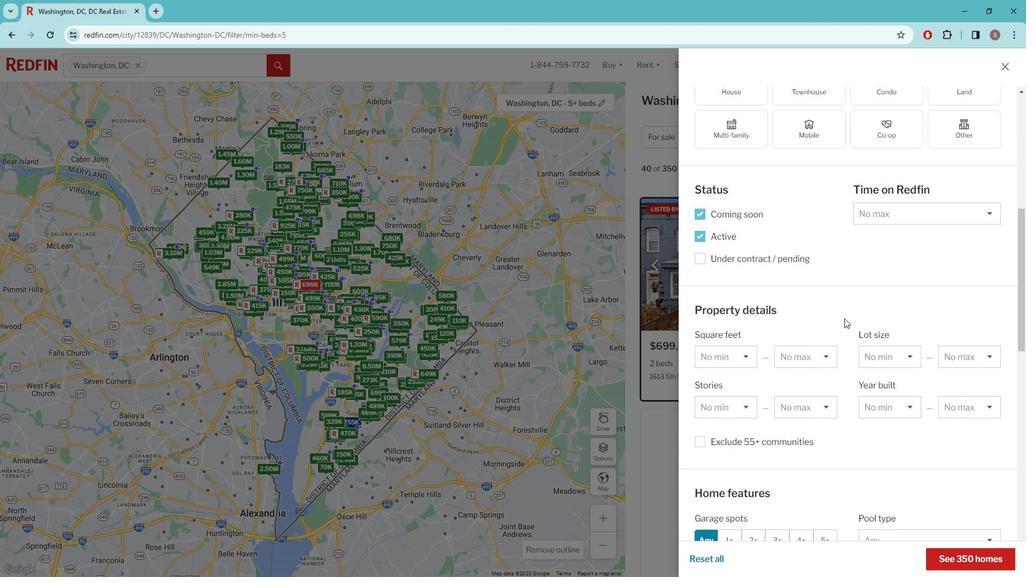 
Action: Mouse moved to (850, 313)
Screenshot: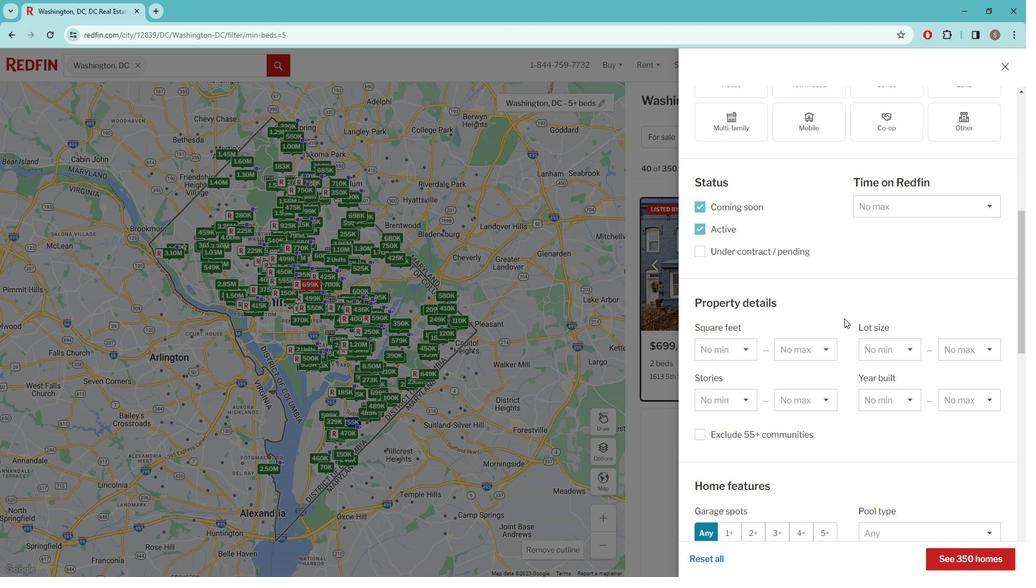 
Action: Mouse scrolled (850, 312) with delta (0, 0)
Screenshot: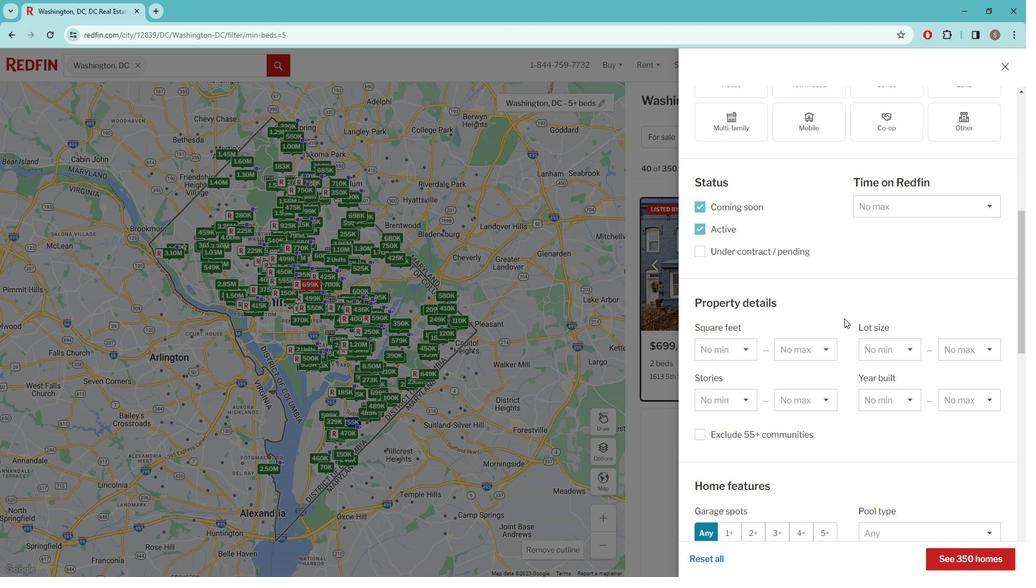 
Action: Mouse moved to (849, 313)
Screenshot: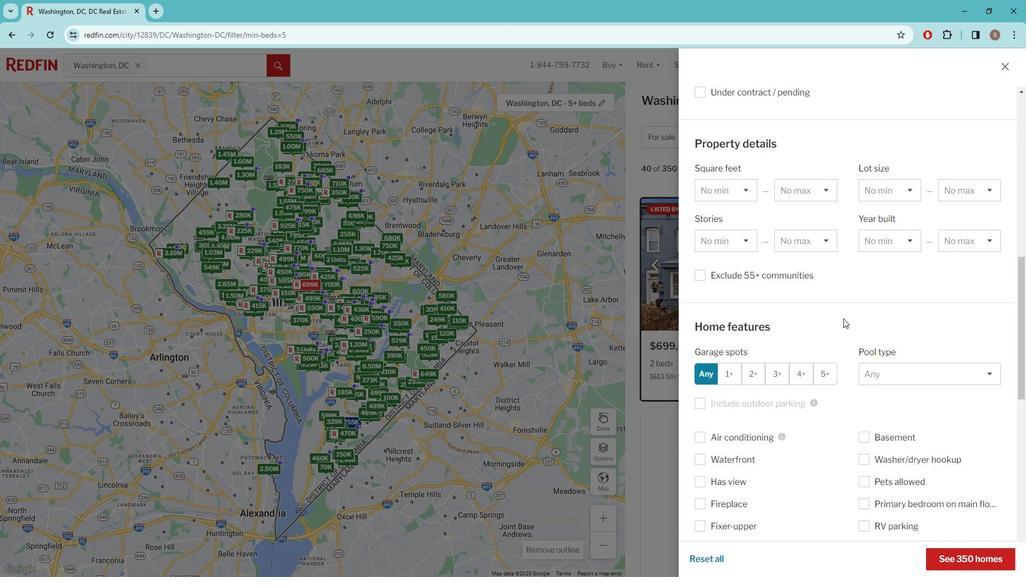
Action: Mouse scrolled (849, 312) with delta (0, 0)
Screenshot: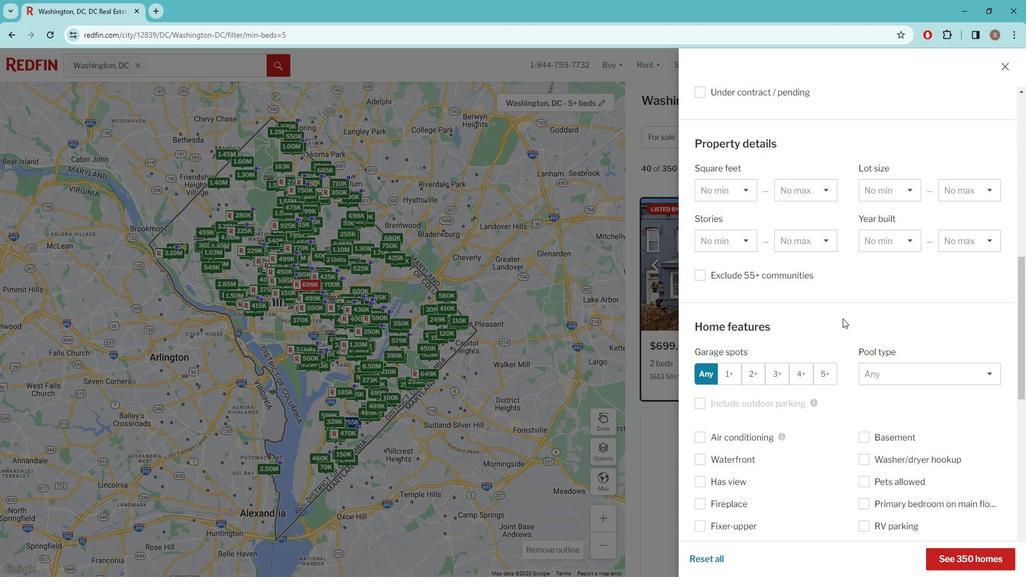 
Action: Mouse scrolled (849, 312) with delta (0, 0)
Screenshot: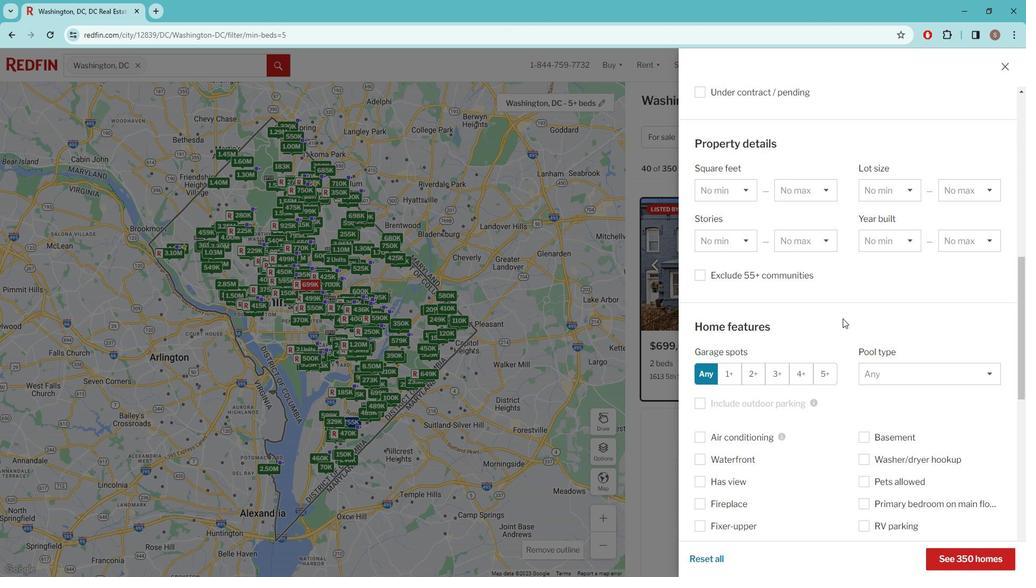 
Action: Mouse moved to (848, 313)
Screenshot: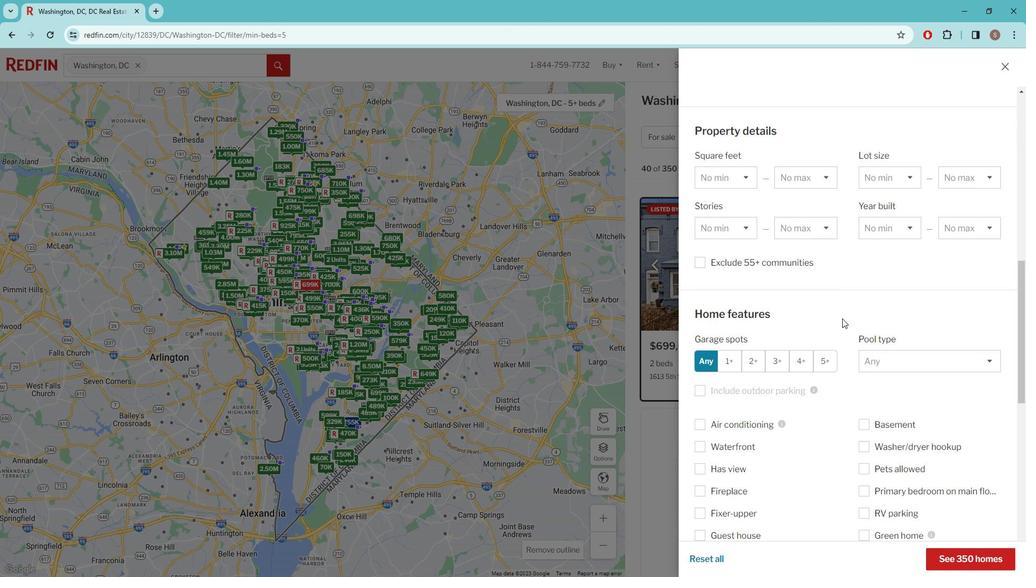 
Action: Mouse scrolled (848, 312) with delta (0, 0)
Screenshot: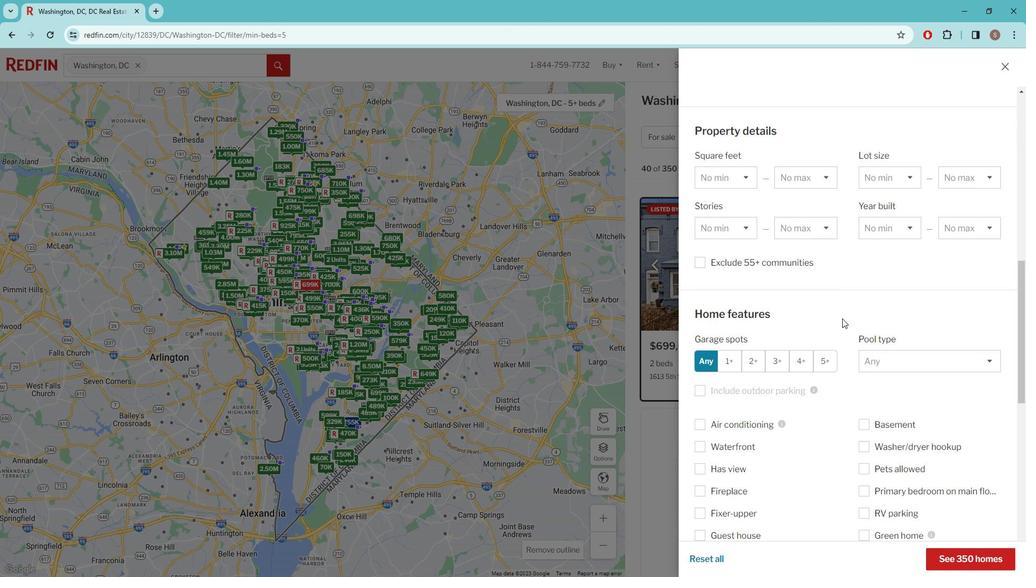 
Action: Mouse moved to (734, 450)
Screenshot: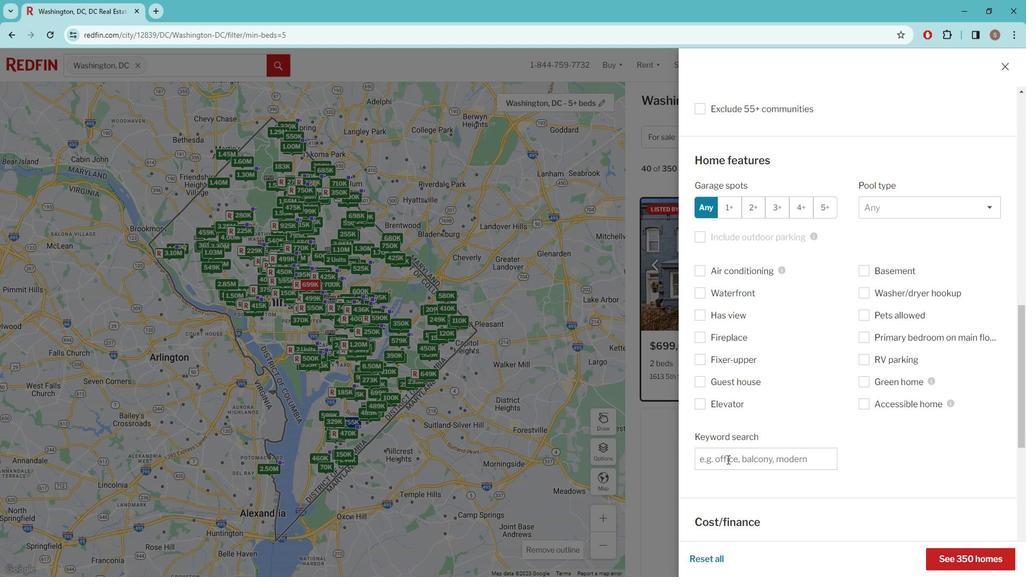 
Action: Mouse pressed left at (734, 450)
Screenshot: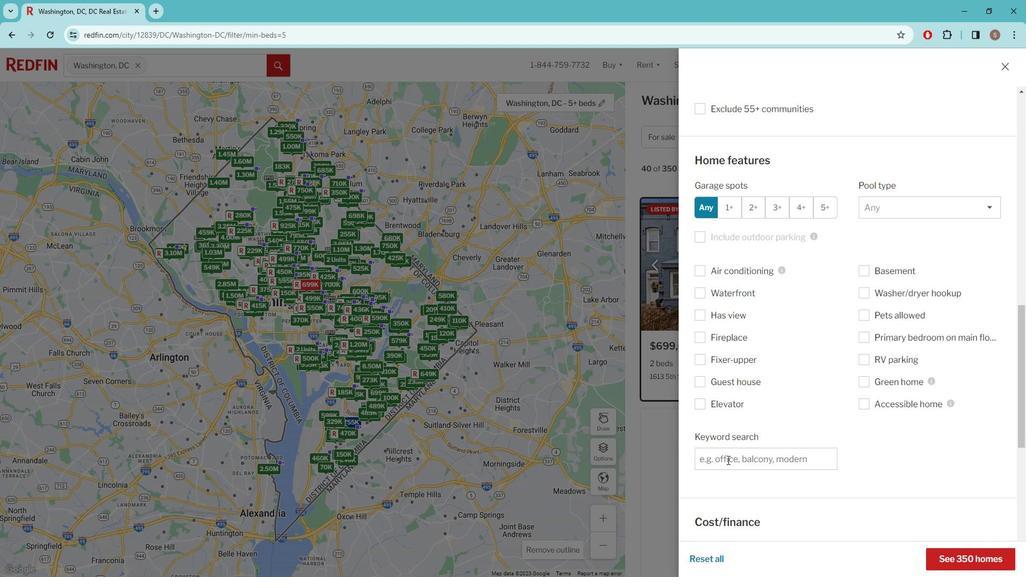 
Action: Key pressed BACKYARD<Key.space>WITH<Key.space>A<Key.space>GARDEN<Key.space>
Screenshot: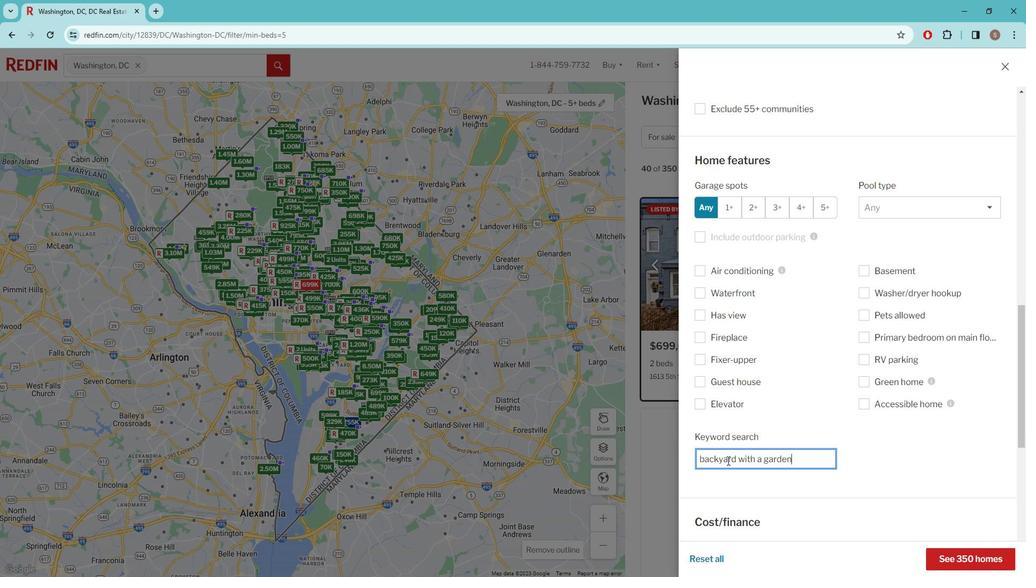 
Action: Mouse scrolled (734, 449) with delta (0, 0)
Screenshot: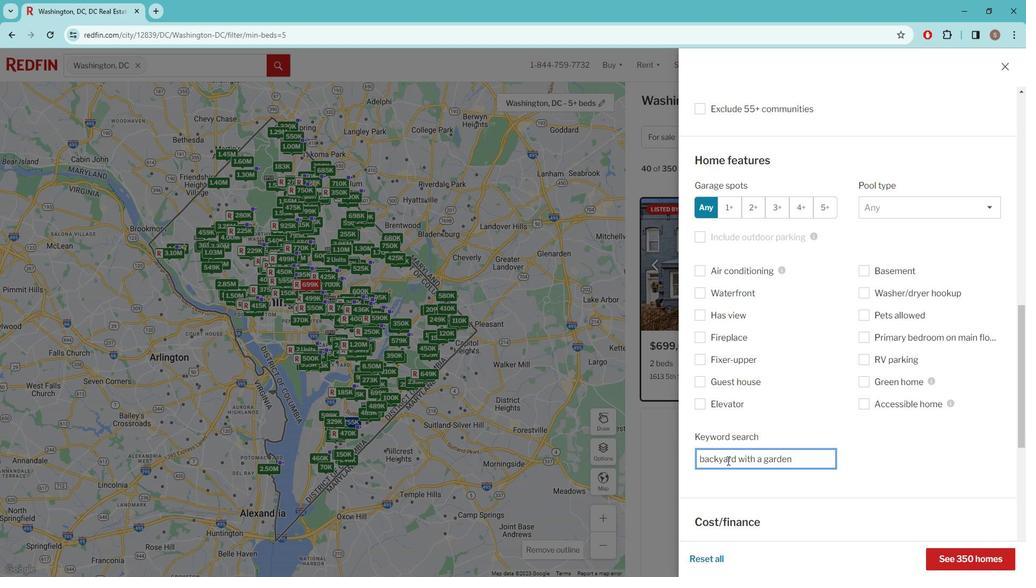 
Action: Mouse scrolled (734, 449) with delta (0, 0)
Screenshot: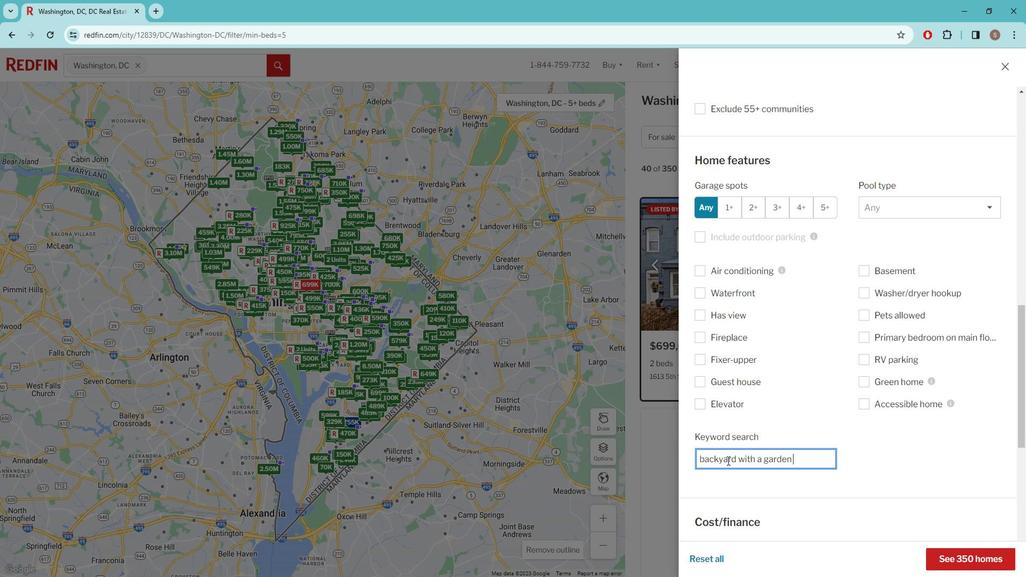 
Action: Mouse scrolled (734, 449) with delta (0, 0)
Screenshot: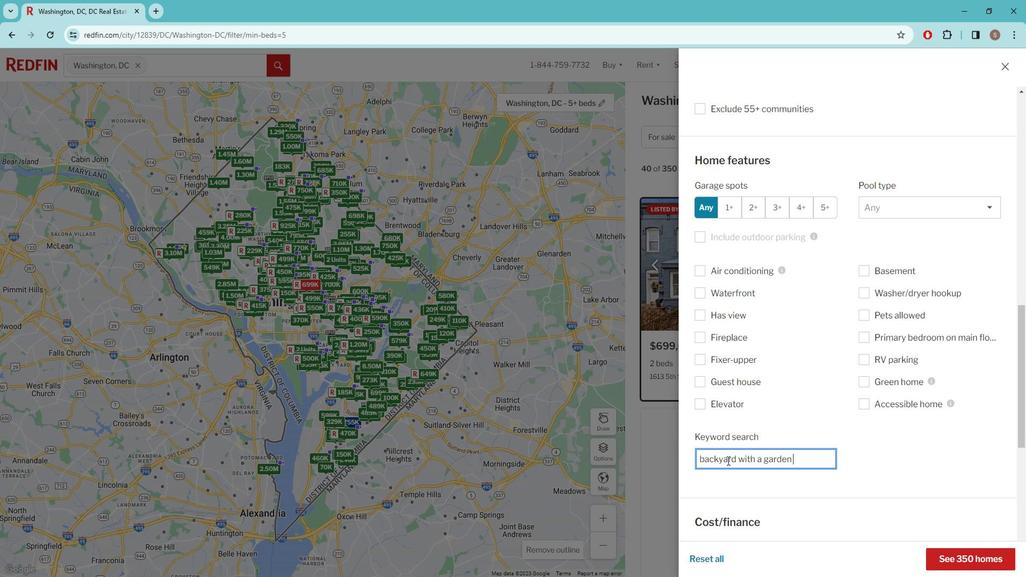 
Action: Mouse scrolled (734, 449) with delta (0, 0)
Screenshot: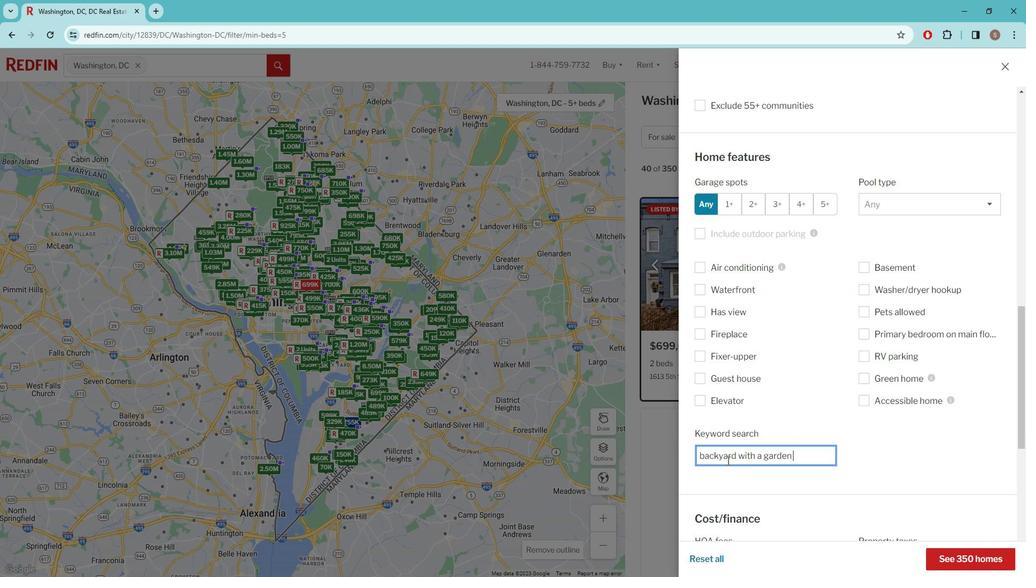 
Action: Mouse scrolled (734, 449) with delta (0, 0)
Screenshot: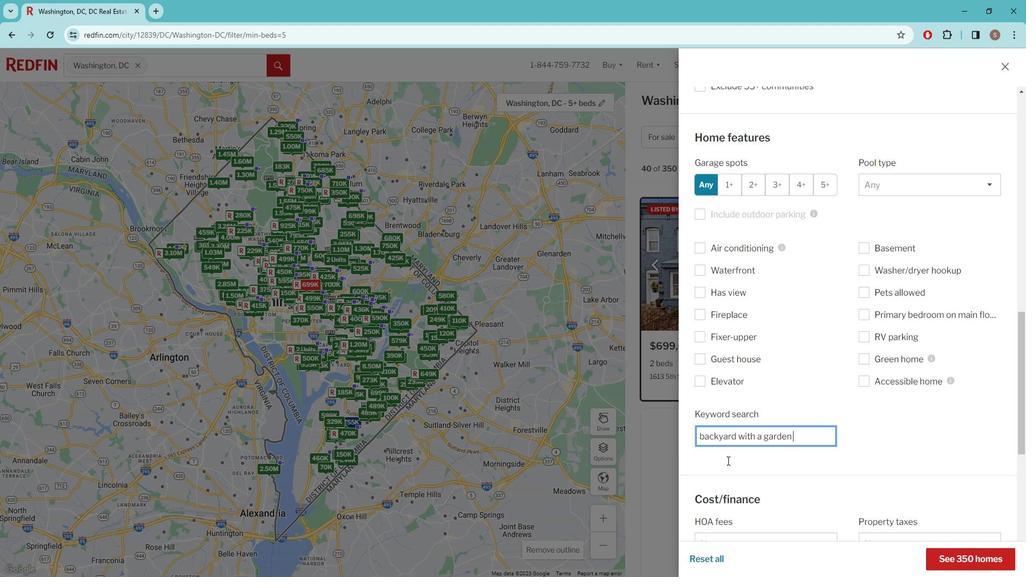 
Action: Mouse moved to (780, 445)
Screenshot: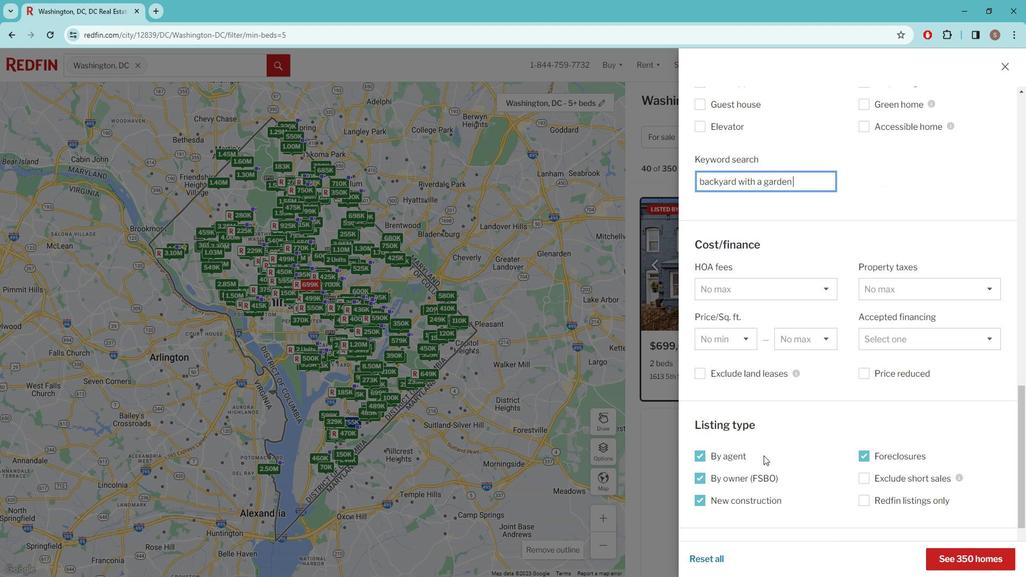 
Action: Mouse scrolled (780, 445) with delta (0, 0)
Screenshot: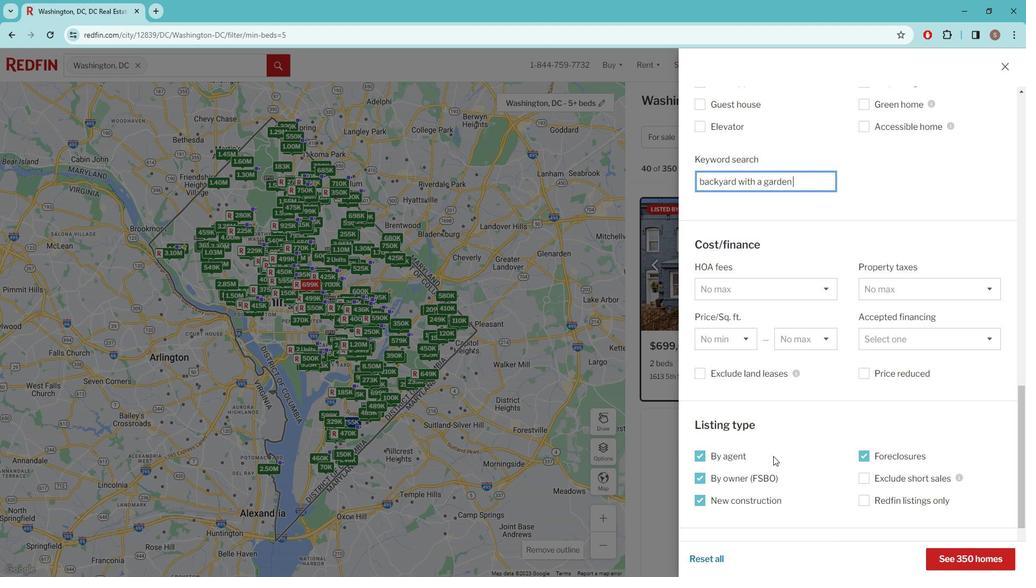 
Action: Mouse moved to (781, 445)
Screenshot: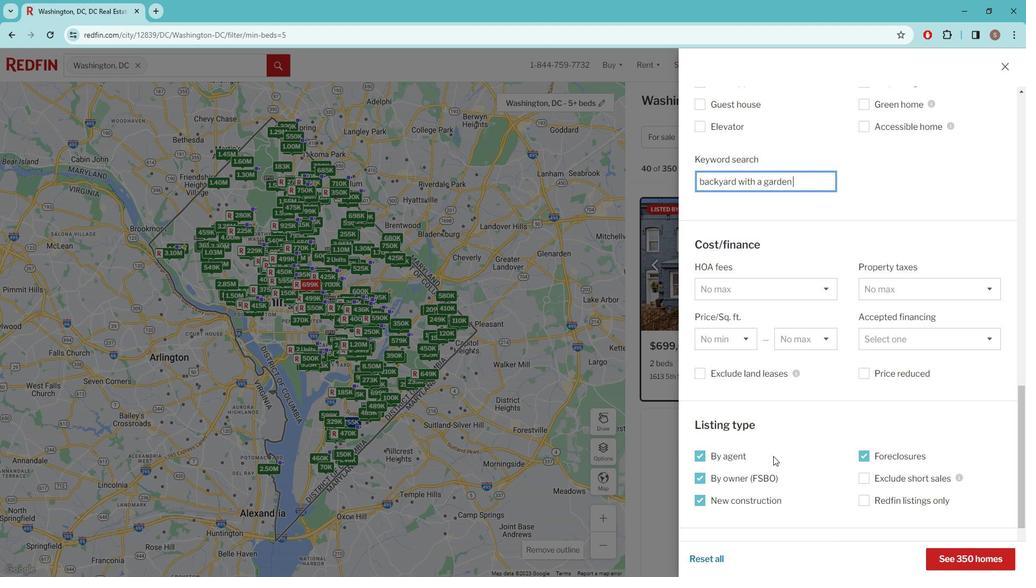 
Action: Mouse scrolled (781, 445) with delta (0, 0)
Screenshot: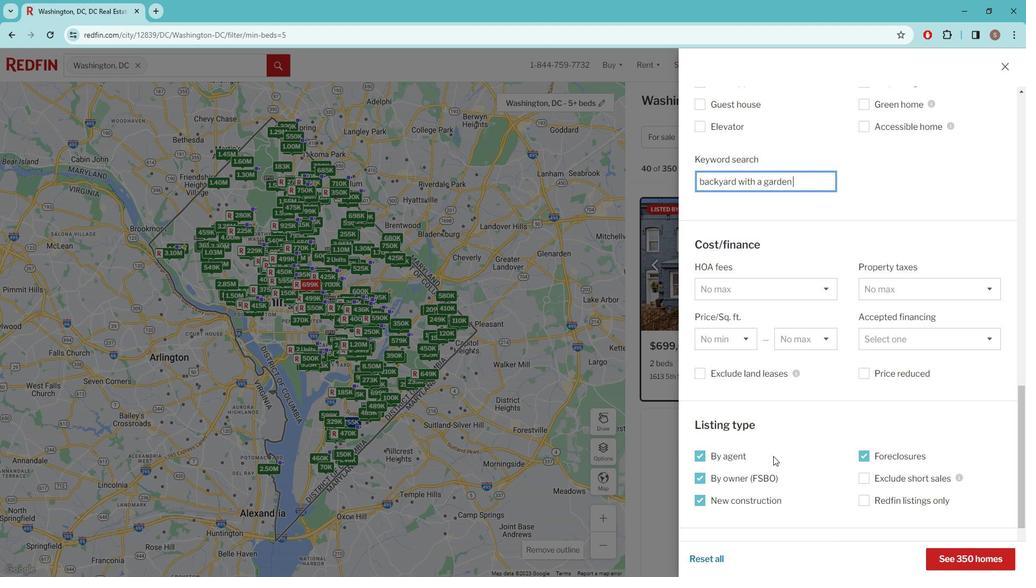 
Action: Mouse scrolled (781, 445) with delta (0, 0)
Screenshot: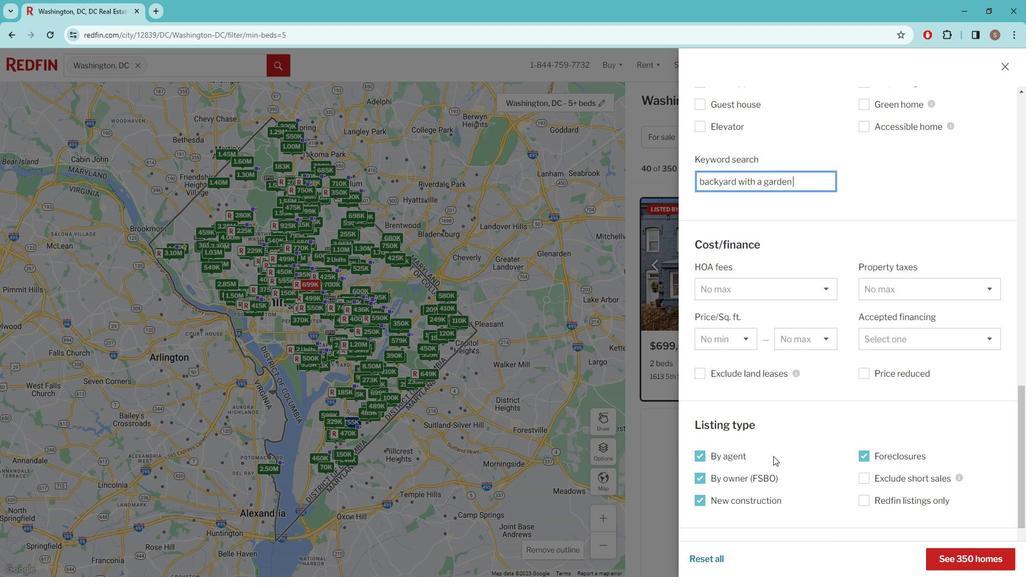
Action: Mouse scrolled (781, 445) with delta (0, 0)
Screenshot: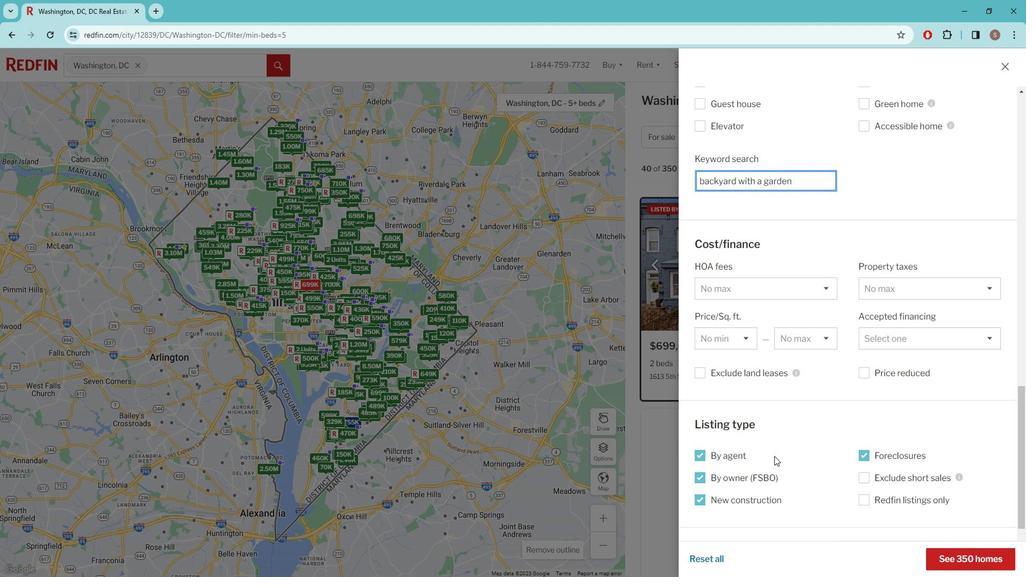 
Action: Mouse scrolled (781, 445) with delta (0, 0)
Screenshot: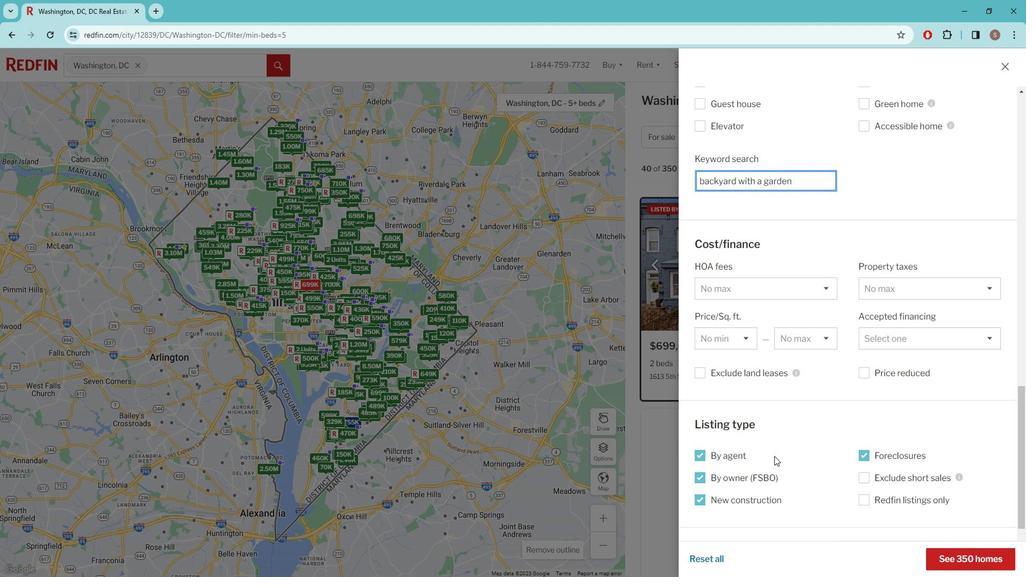 
Action: Mouse scrolled (781, 445) with delta (0, 0)
Screenshot: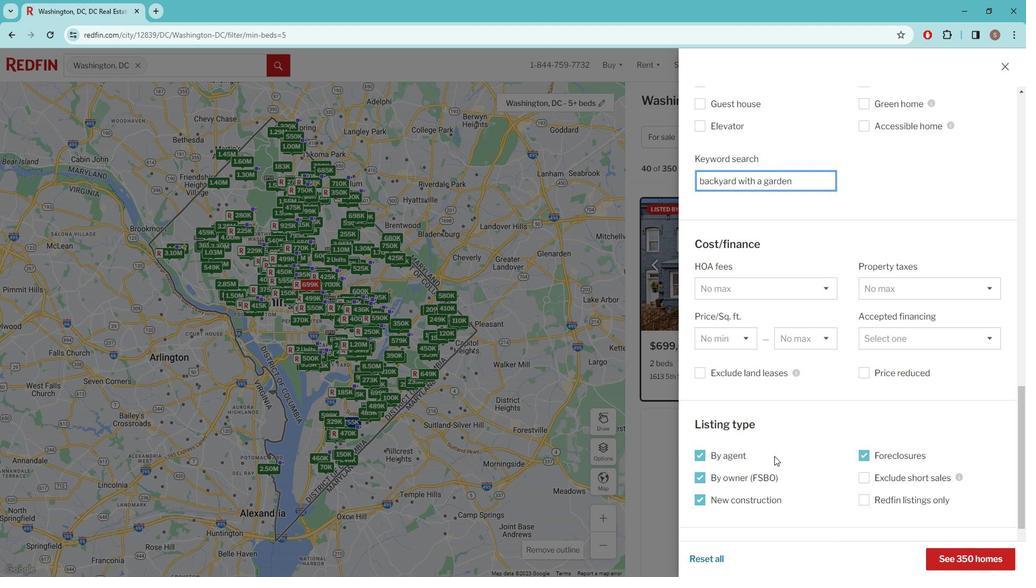 
Action: Mouse scrolled (781, 445) with delta (0, 0)
Screenshot: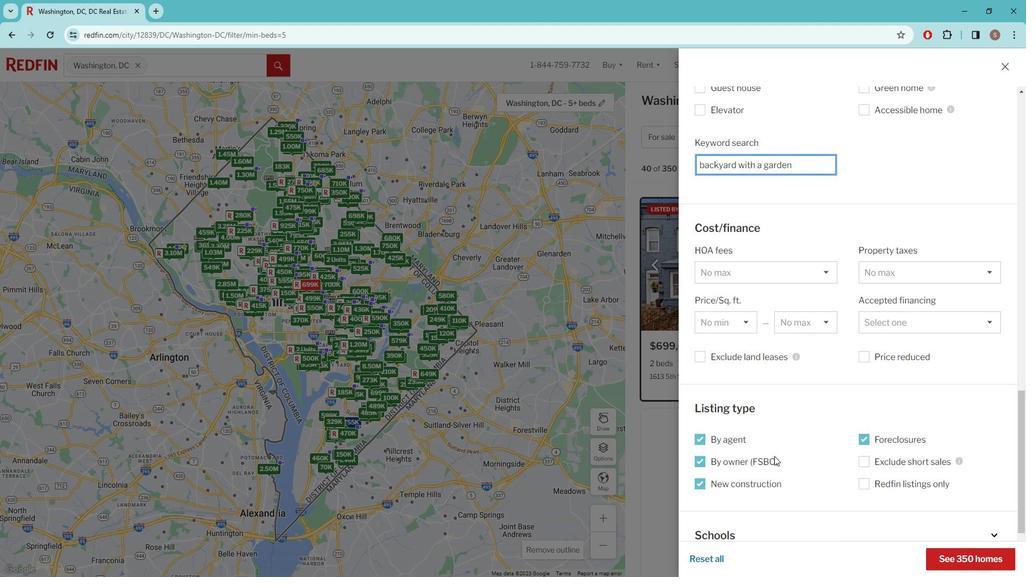 
Action: Mouse moved to (876, 487)
Screenshot: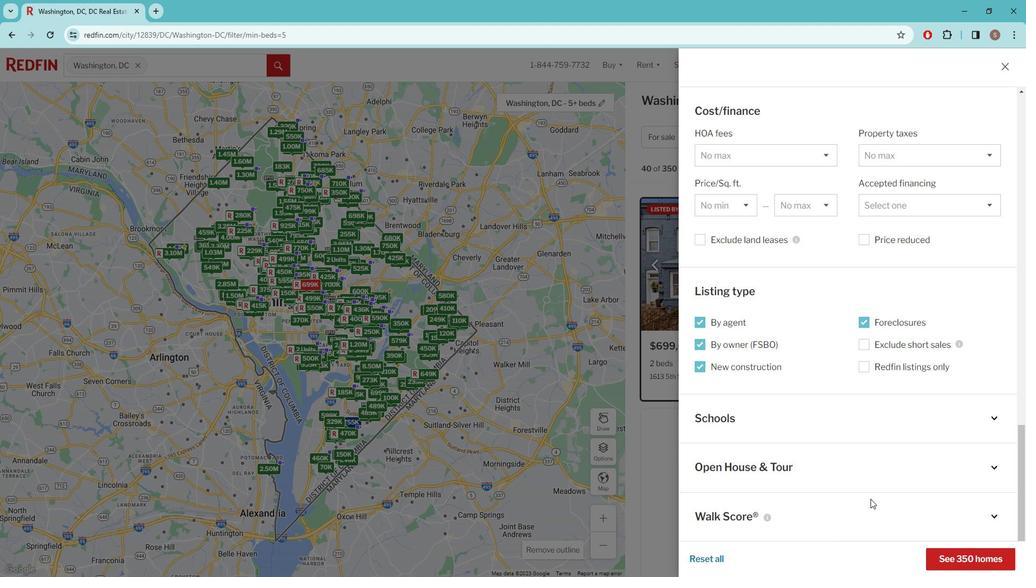 
Action: Mouse scrolled (876, 486) with delta (0, 0)
Screenshot: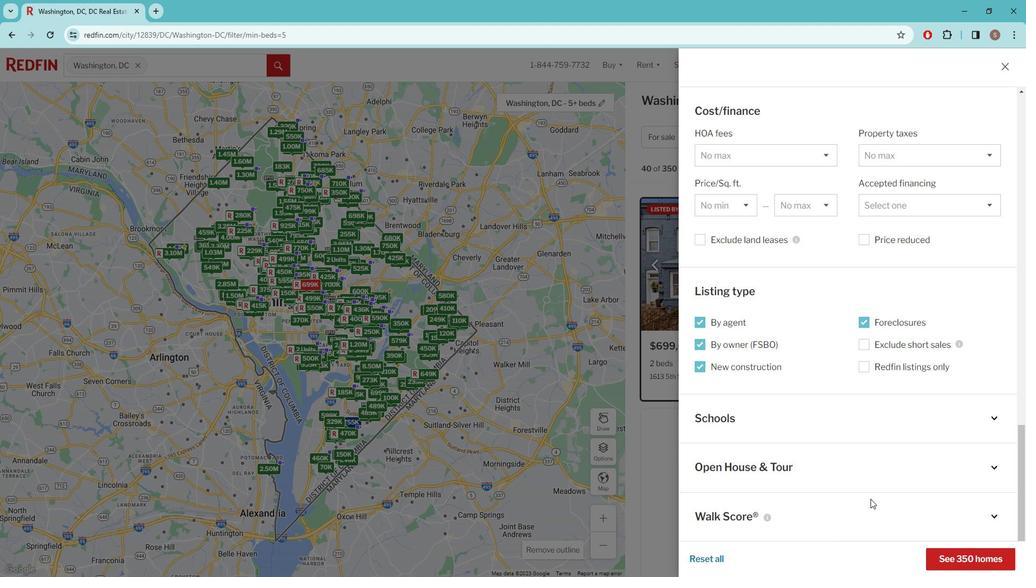 
Action: Mouse moved to (875, 487)
Screenshot: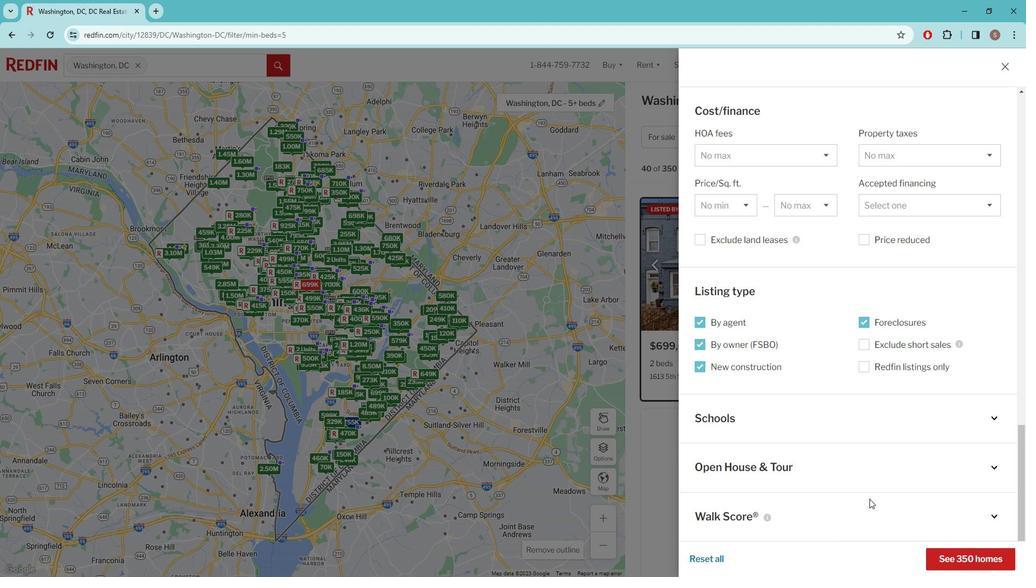 
Action: Mouse scrolled (875, 486) with delta (0, 0)
Screenshot: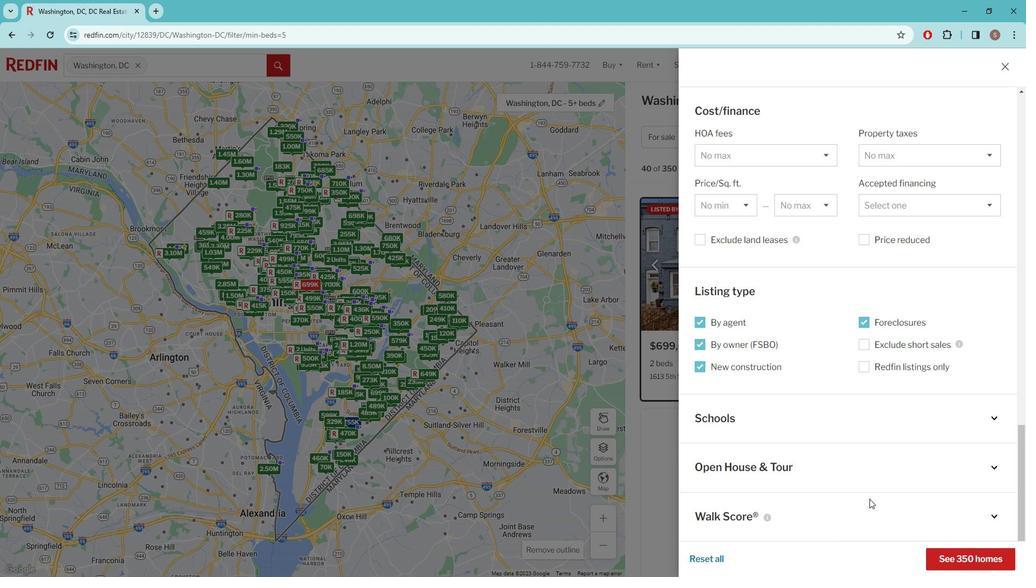 
Action: Mouse moved to (876, 488)
Screenshot: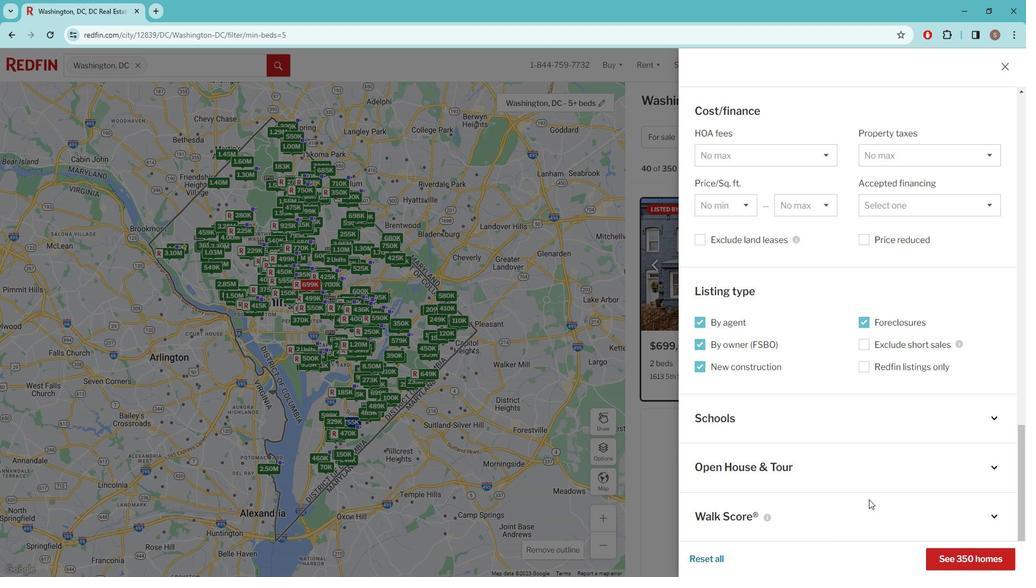 
Action: Mouse scrolled (876, 487) with delta (0, 0)
Screenshot: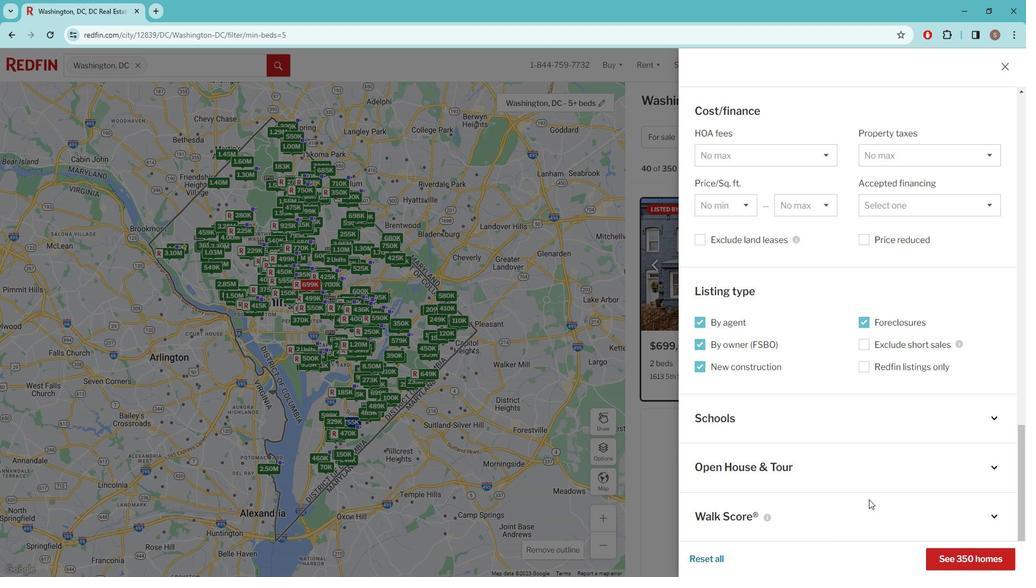 
Action: Mouse moved to (968, 538)
Screenshot: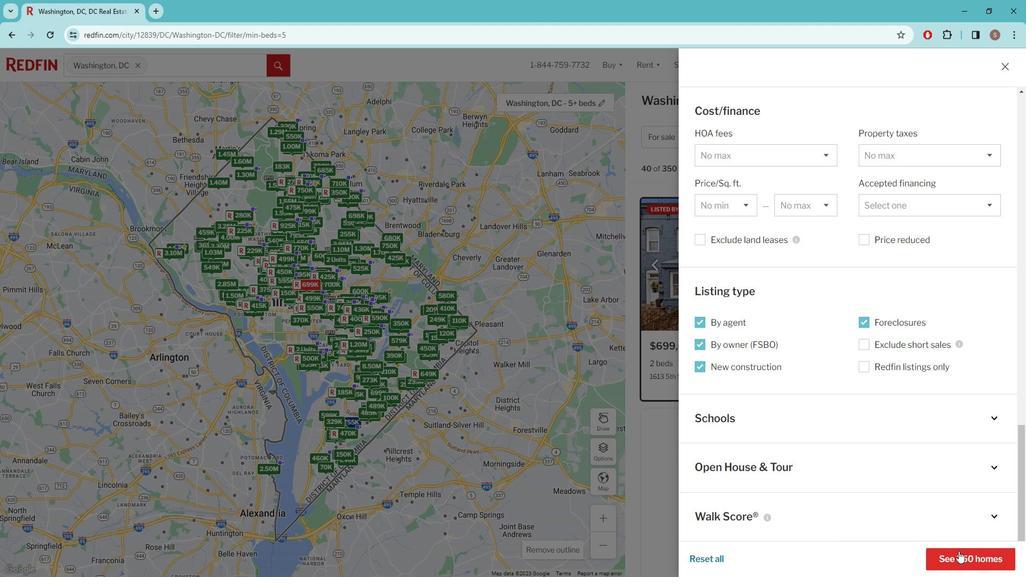 
Action: Mouse pressed left at (968, 538)
Screenshot: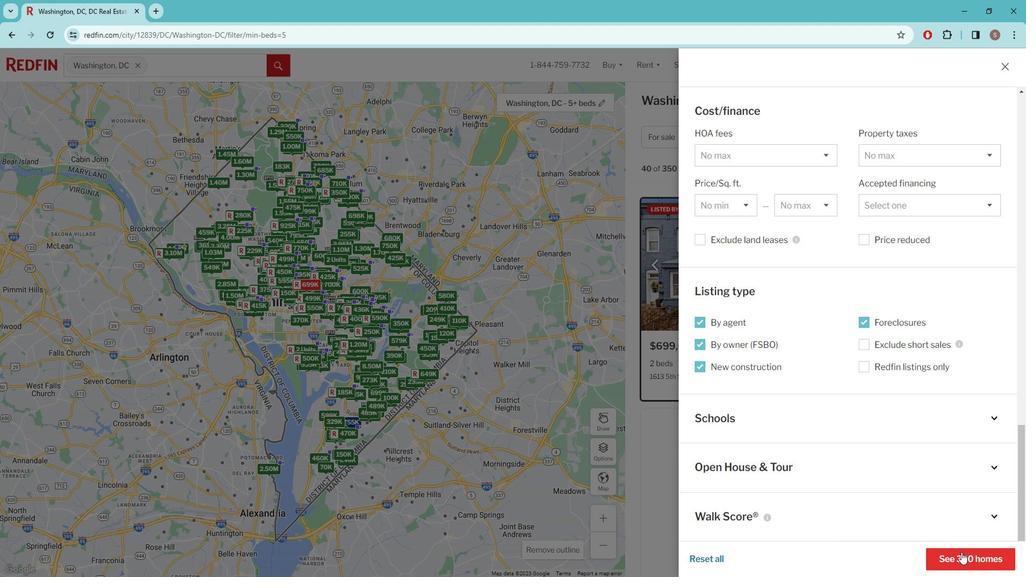 
Action: Mouse moved to (582, 105)
Screenshot: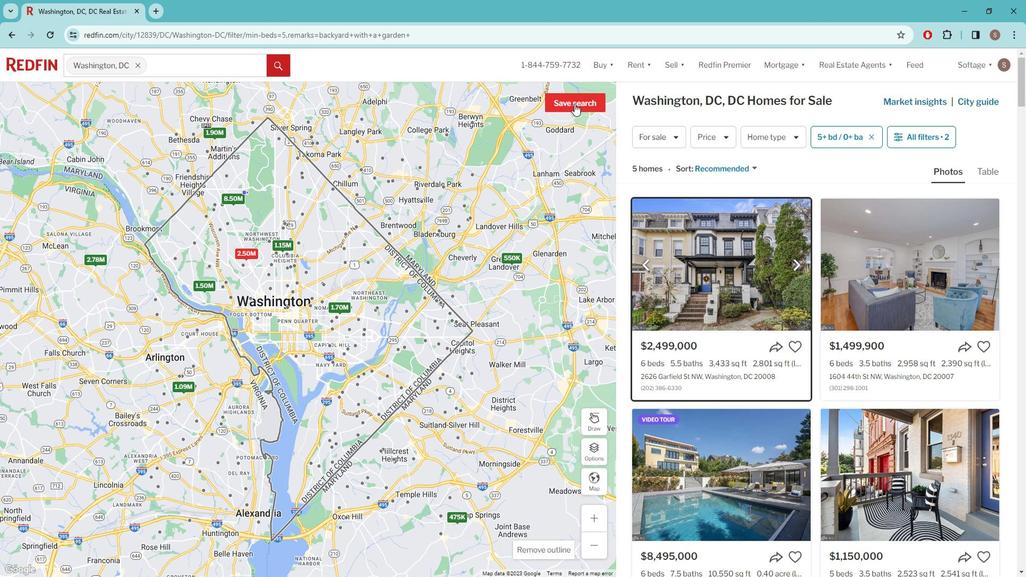 
Action: Mouse pressed left at (582, 105)
Screenshot: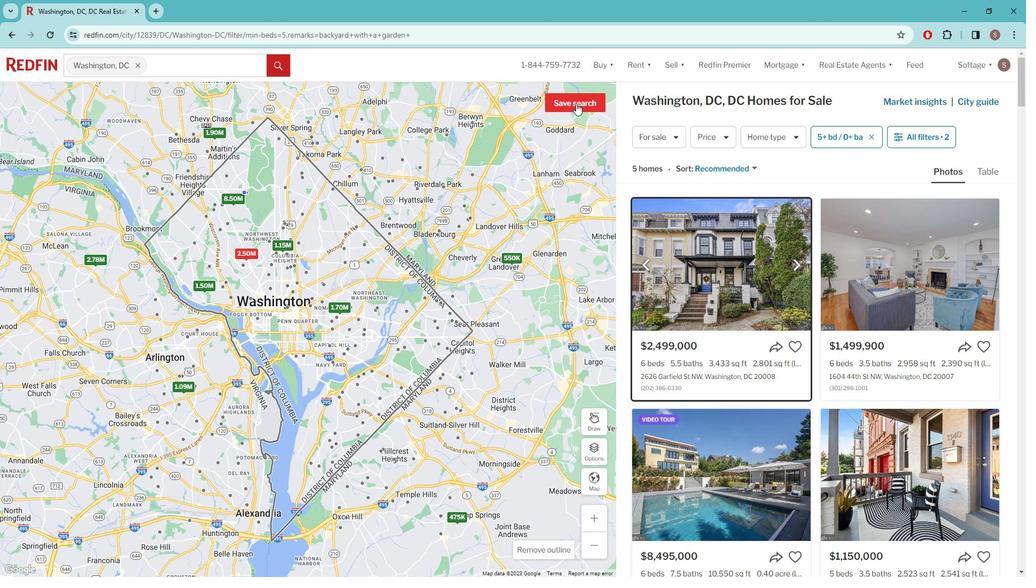 
Action: Mouse moved to (536, 287)
Screenshot: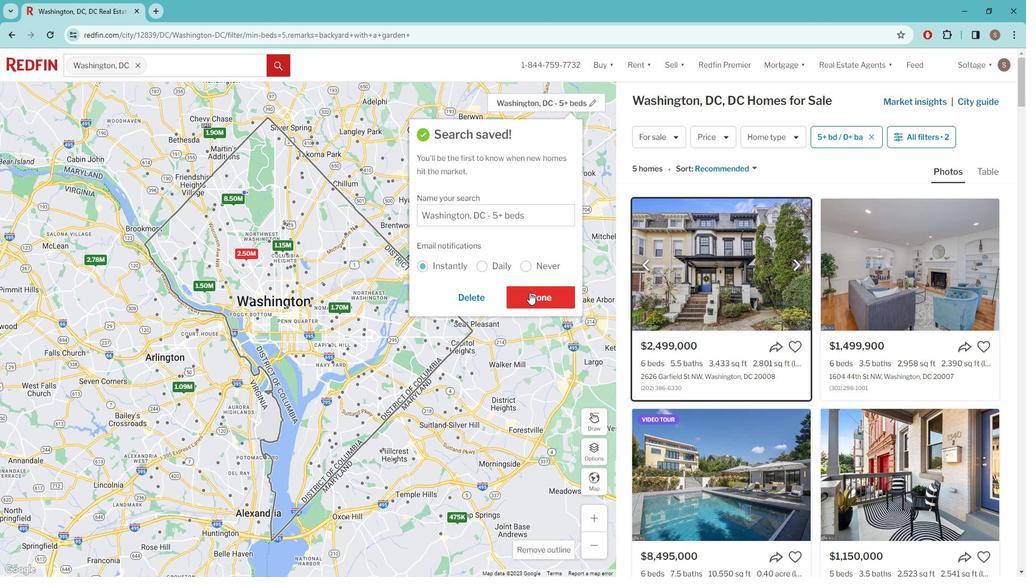 
Action: Mouse pressed left at (536, 287)
Screenshot: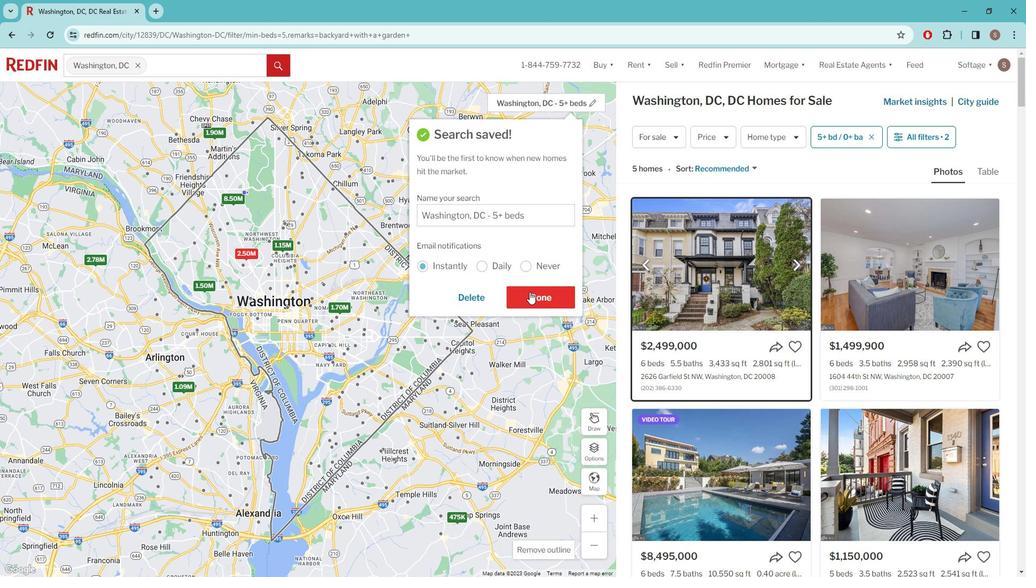 
